 Task: open an excel sheet and write heading  Budget GuruAdd Categories in a column and its values below  'Housing, Transportation, Groceries, Utilities, Entertainment, Dining Out, Health, Miscellaneous, Savings & Total. 'Add Budgeted amount in next column and its values below  $1,500, $300, $400, $200, $150, $250, $100, $200, $500 & $4,600. Add Actual amountin next column and its values below   $1,400, $280, $420, $180, $170, $230, $120, $180, $520 & $4,500. Add Difference in next column and its values below  -$100, -$20, +$20, -$20, +$20, -$20, +$20, -$20, +$20 & -$100Save page BankStmts templatesbook
Action: Key pressed <Key.shift>Budget<Key.space><Key.shift><Key.shift><Key.shift><Key.shift>Guru<Key.down><Key.shift><Key.shift><Key.shift><Key.shift><Key.shift>Categories<Key.down><Key.shift_r><Key.shift_r><Key.shift_r><Key.shift_r><Key.shift_r>Housing<Key.down><Key.shift><Key.shift>Transportation<Key.down><Key.shift>Groceries<Key.down><Key.shift_r><Key.shift_r><Key.shift_r>Utilities<Key.down><Key.shift>Entertainment<Key.down><Key.shift_r><Key.shift_r><Key.shift_r><Key.shift_r><Key.shift_r><Key.shift_r><Key.shift_r><Key.shift_r><Key.shift_r><Key.shift_r><Key.shift_r><Key.shift_r><Key.shift_r><Key.shift_r><Key.shift_r><Key.shift_r><Key.shift_r><Key.shift_r><Key.shift_r><Key.shift_r><Key.shift_r><Key.shift_r><Key.shift_r><Key.shift_r><Key.shift_r><Key.shift_r><Key.shift_r><Key.shift_r><Key.shift_r><Key.shift_r><Key.shift_r><Key.shift_r><Key.shift_r><Key.shift_r><Key.shift_r>Dining<Key.space><Key.shift_r>Out<Key.down><Key.shift_r><Key.shift_r>Health<Key.down><Key.shift_r>Miscellaneous<Key.down><Key.shift>Savings<Key.down><Key.shift>Total
Screenshot: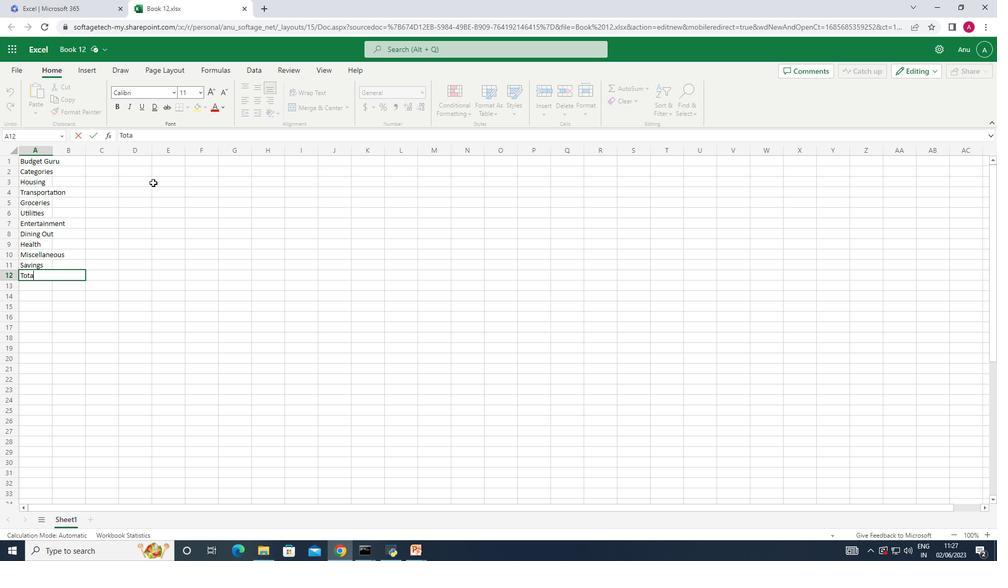 
Action: Mouse moved to (58, 174)
Screenshot: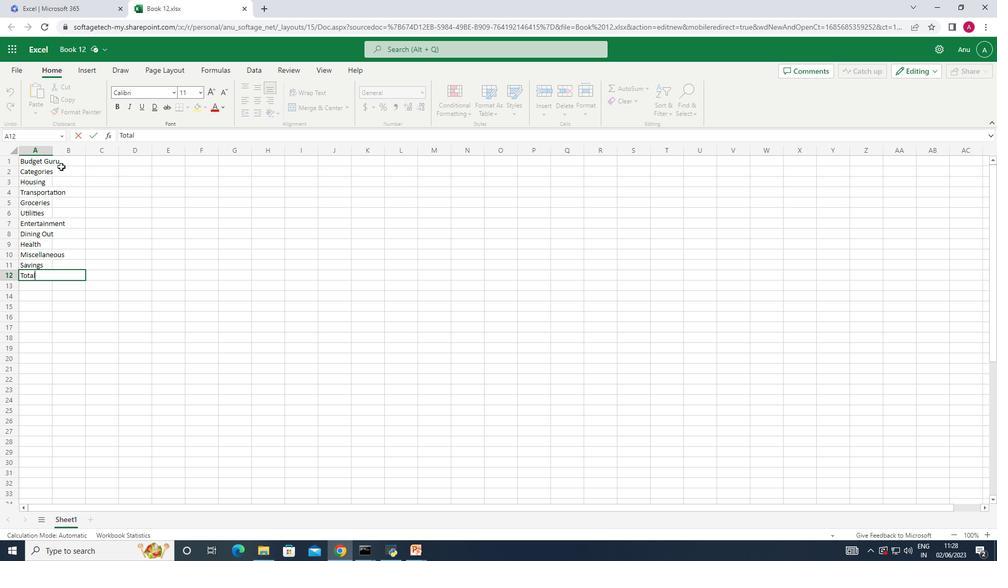 
Action: Mouse pressed left at (58, 174)
Screenshot: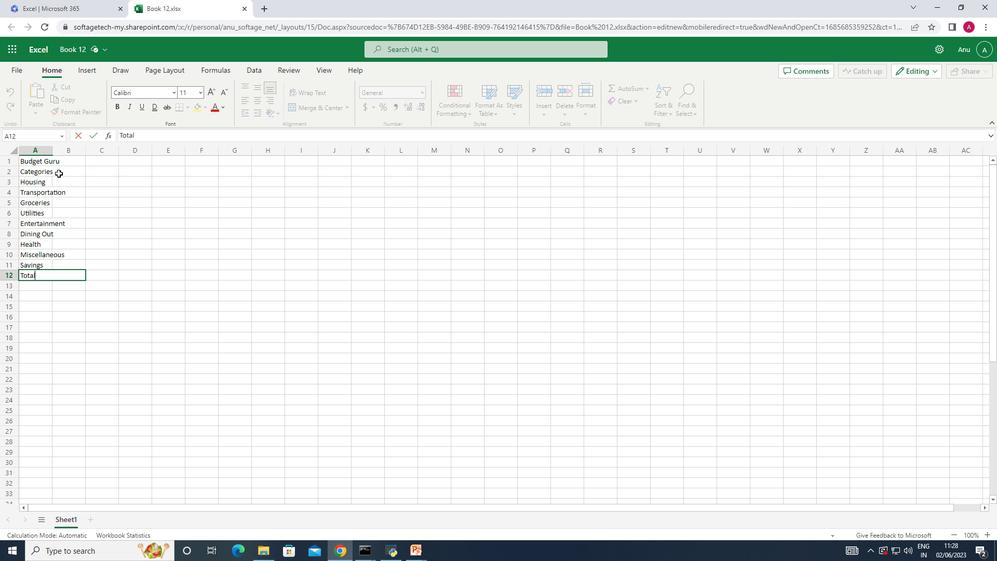 
Action: Mouse moved to (51, 150)
Screenshot: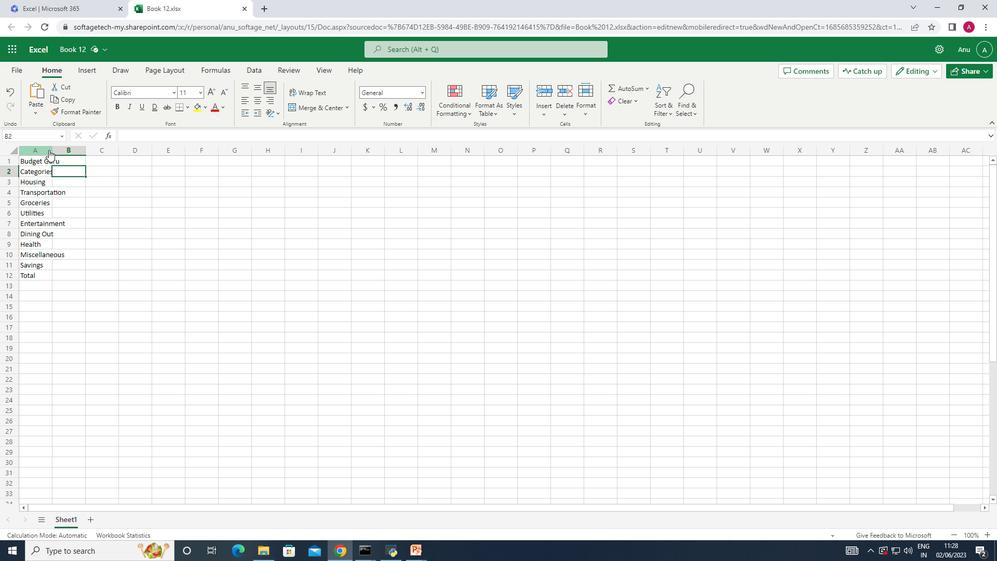 
Action: Mouse pressed left at (51, 150)
Screenshot: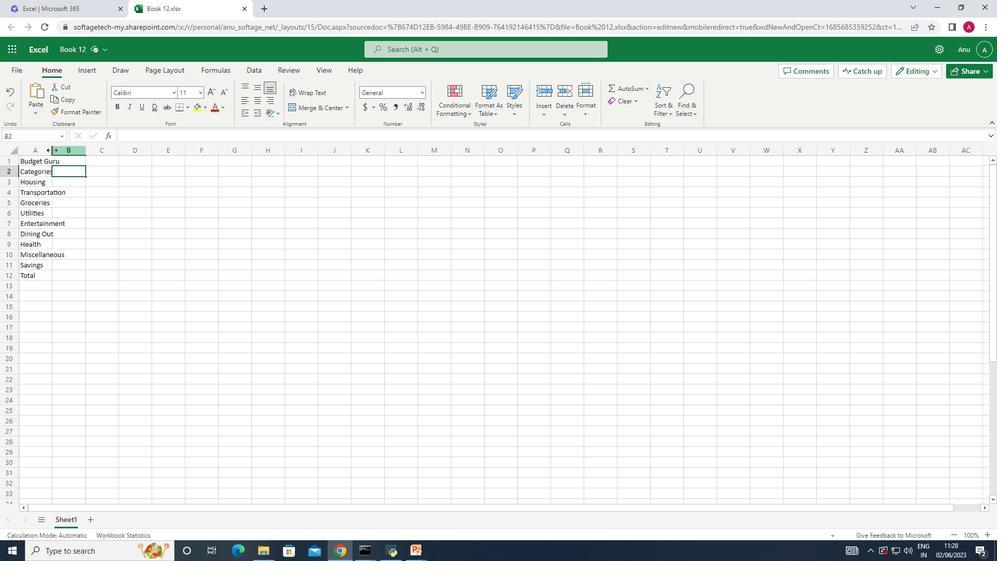 
Action: Mouse moved to (52, 149)
Screenshot: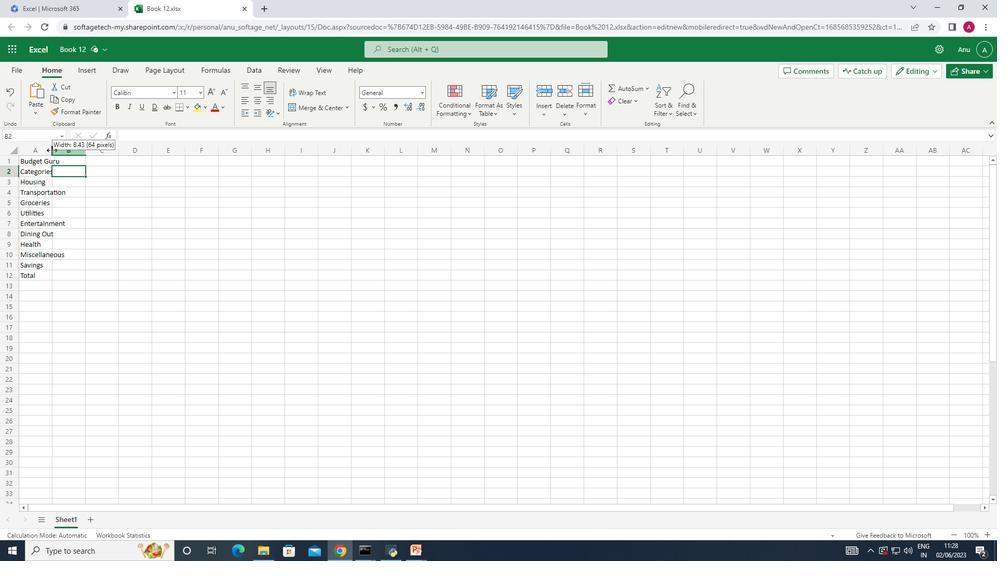 
Action: Mouse pressed left at (52, 149)
Screenshot: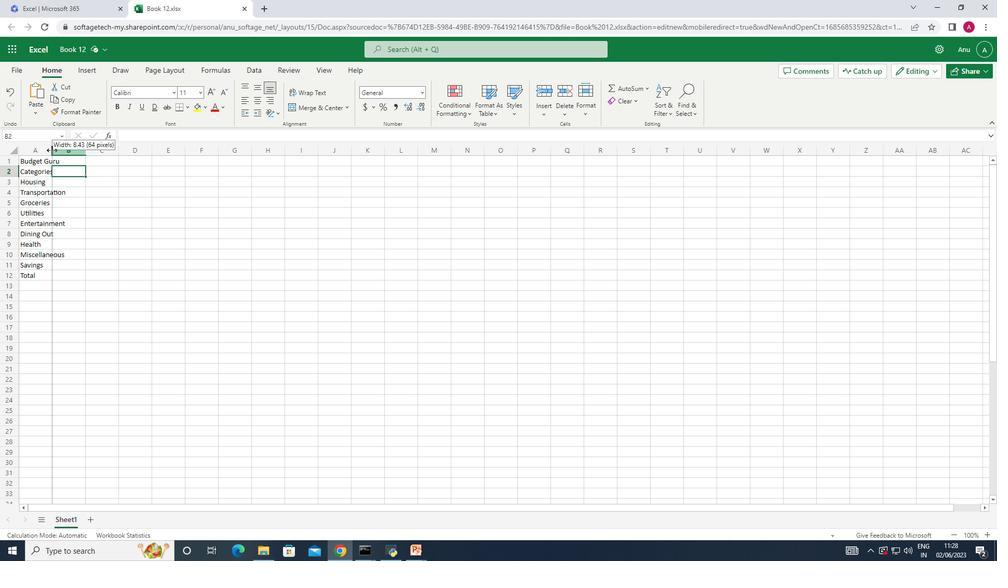 
Action: Mouse moved to (81, 173)
Screenshot: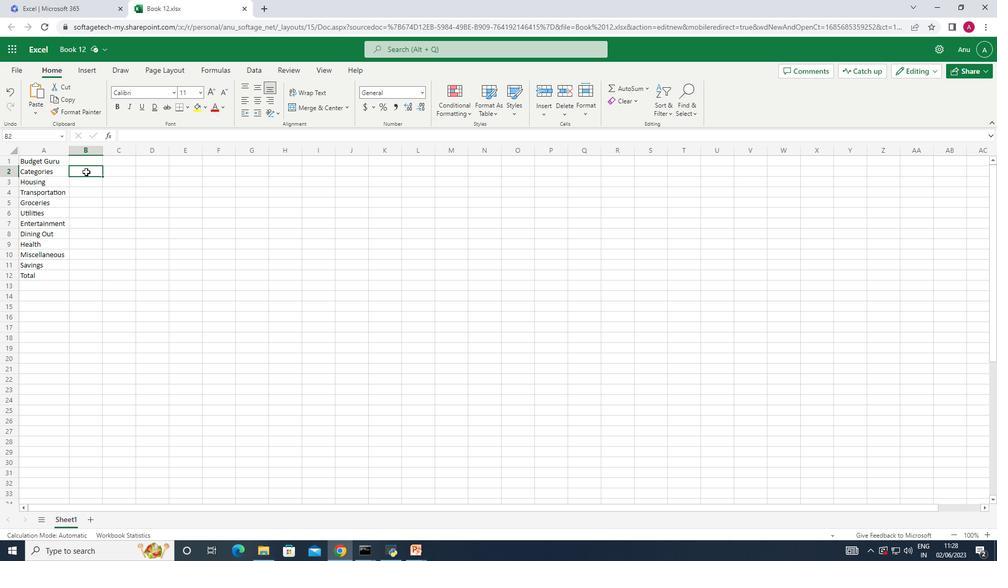 
Action: Key pressed <Key.shift>Budgeted<Key.space><Key.shift>Amount<Key.down><Key.down><Key.up>1500<Key.down>300<Key.down>400<Key.down>200<Key.down>150<Key.down>250<Key.down>100<Key.down>200<Key.down>500<Key.down>4600
Screenshot: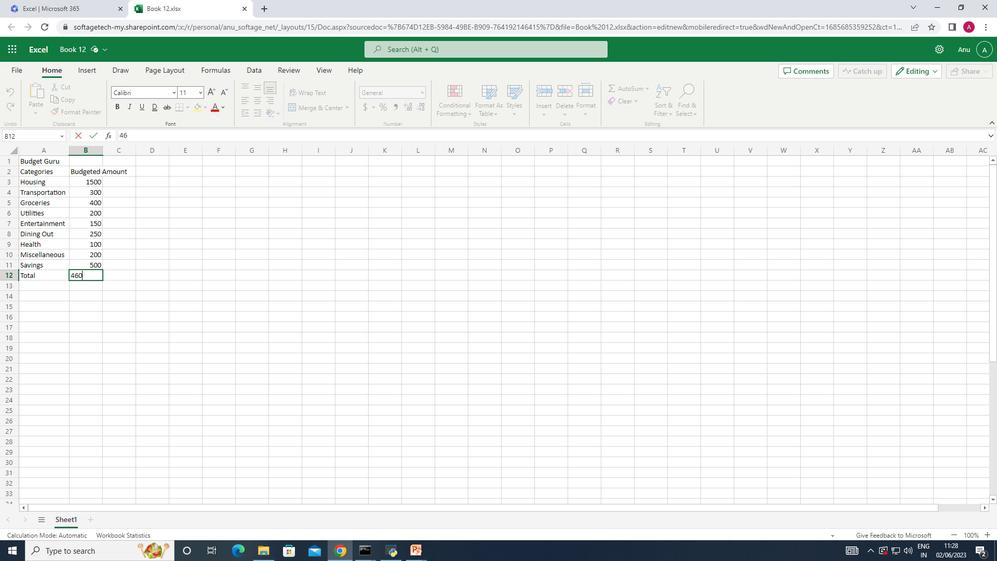 
Action: Mouse moved to (91, 182)
Screenshot: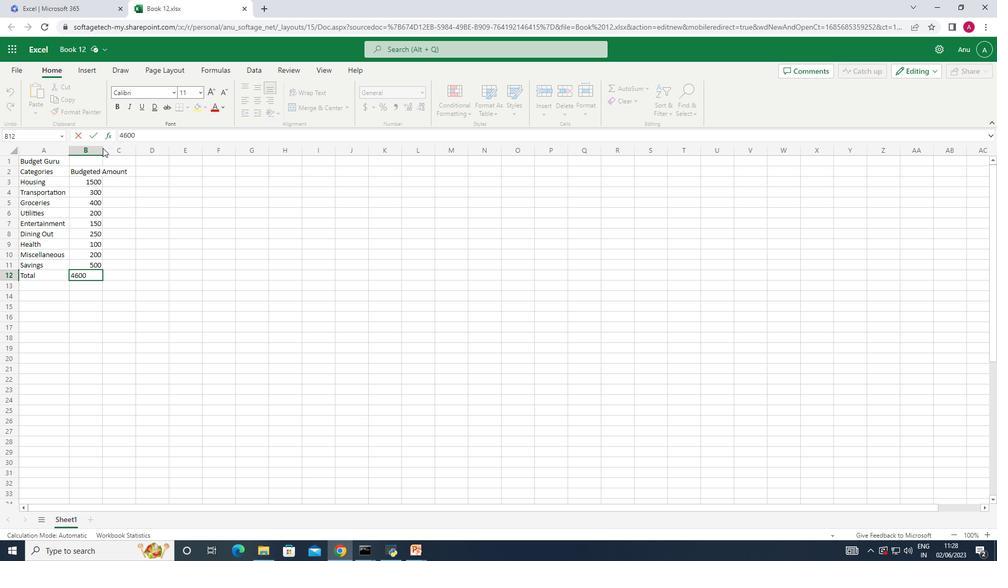 
Action: Mouse pressed left at (91, 182)
Screenshot: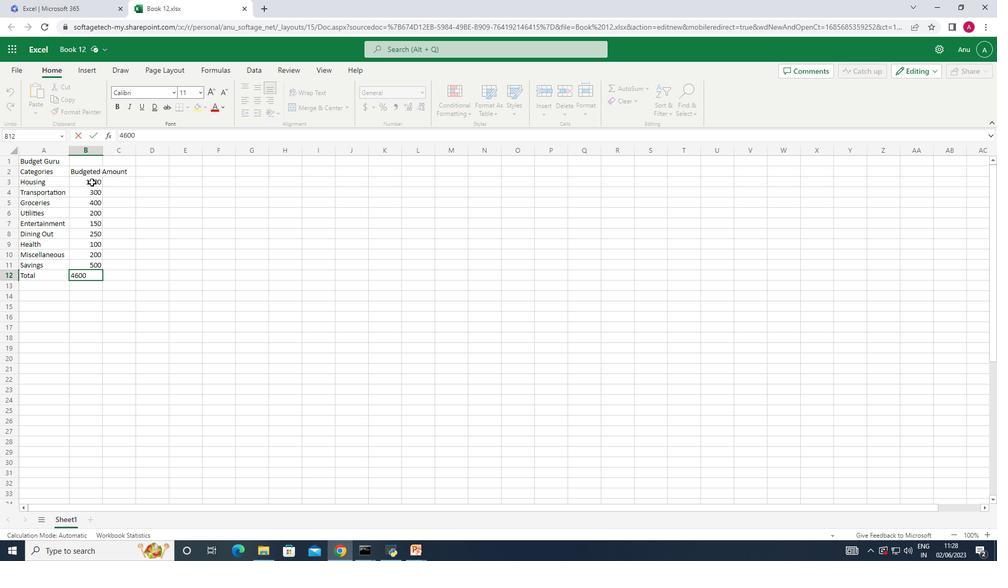 
Action: Mouse moved to (367, 102)
Screenshot: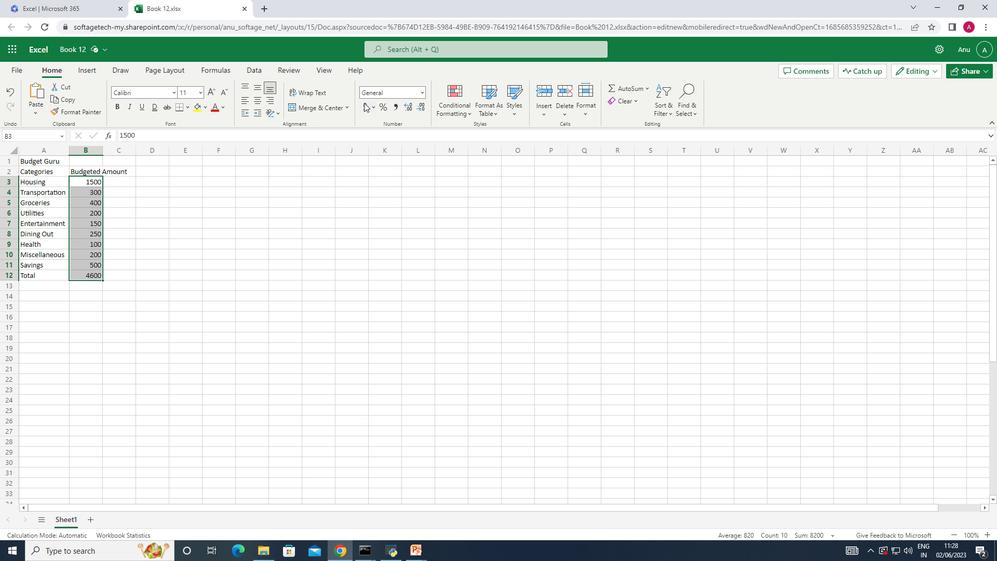 
Action: Mouse pressed left at (367, 102)
Screenshot: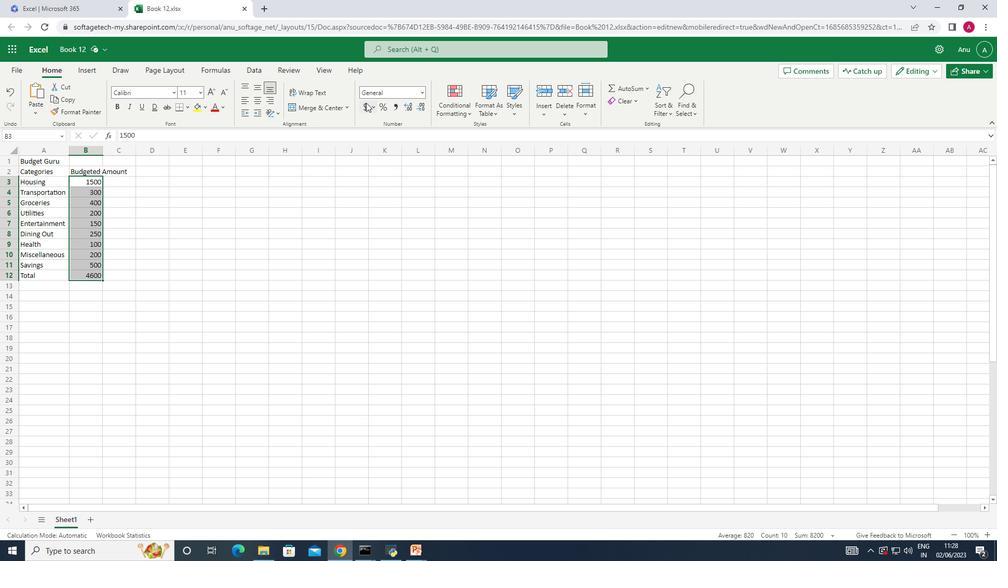 
Action: Mouse moved to (373, 120)
Screenshot: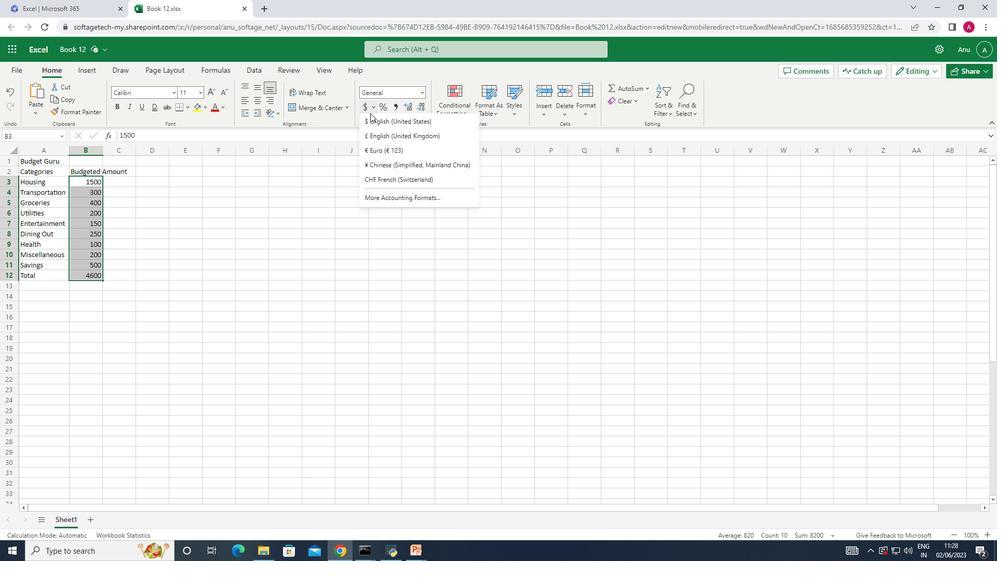 
Action: Mouse pressed left at (373, 120)
Screenshot: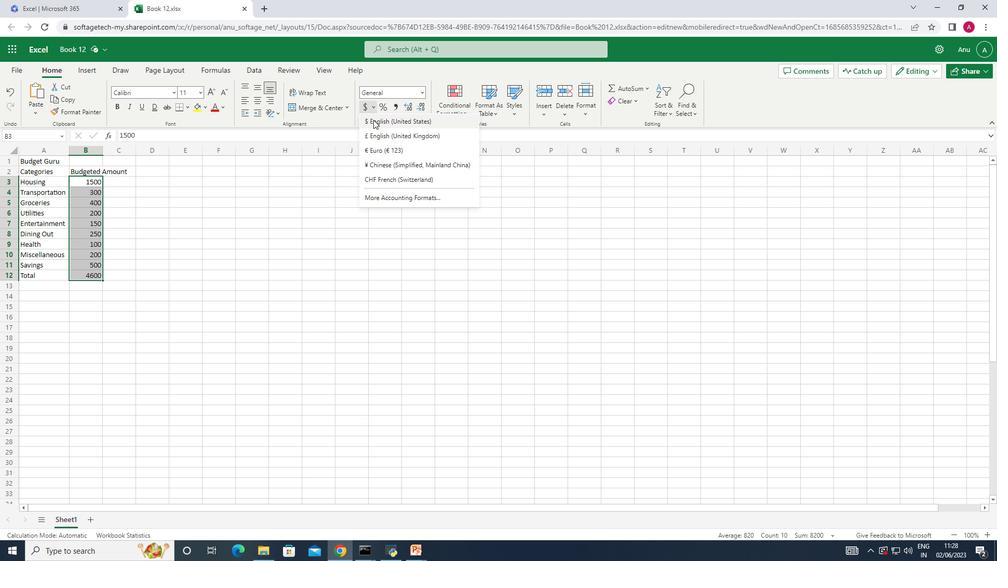 
Action: Mouse moved to (108, 150)
Screenshot: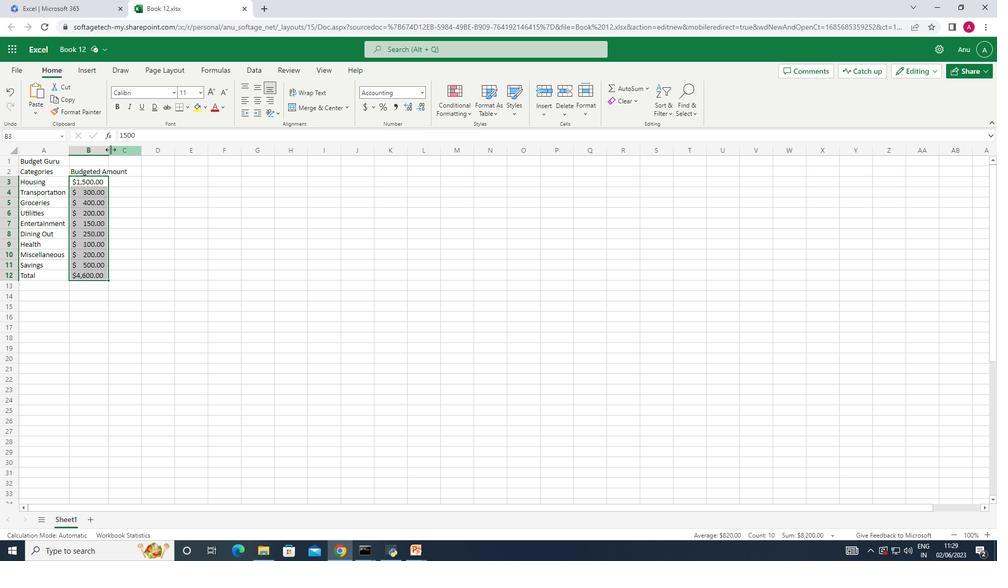 
Action: Mouse pressed left at (108, 150)
Screenshot: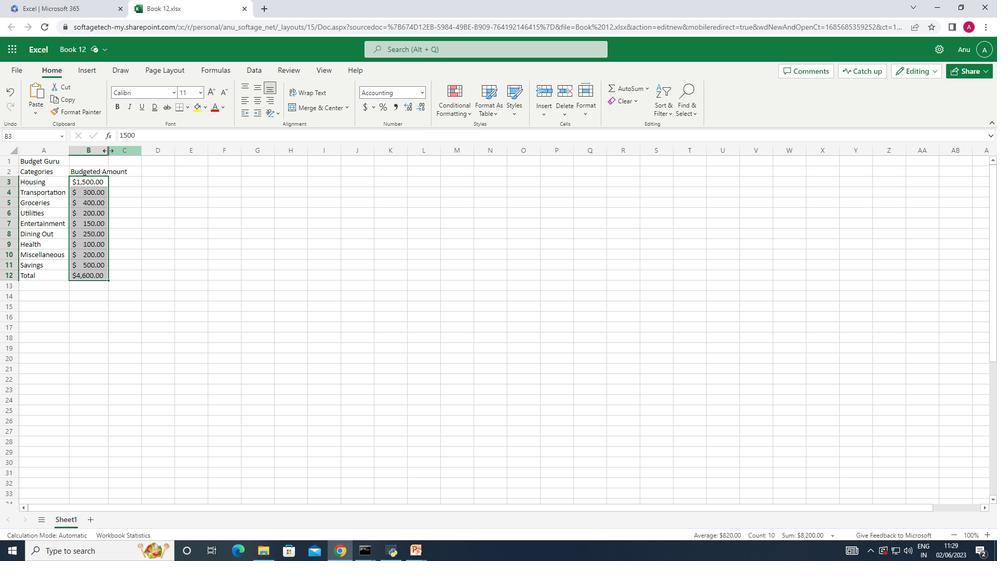 
Action: Mouse pressed left at (108, 150)
Screenshot: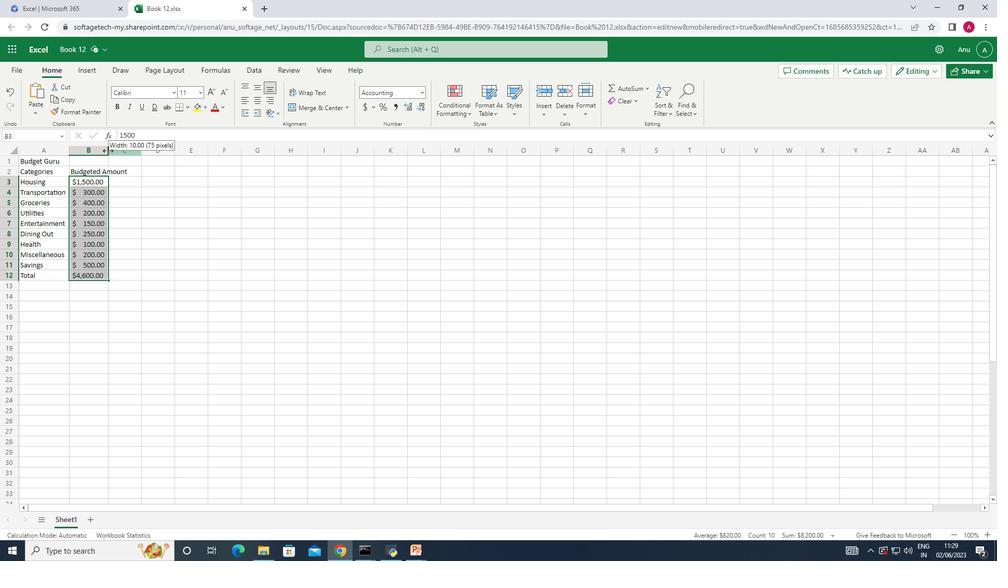 
Action: Mouse moved to (136, 171)
Screenshot: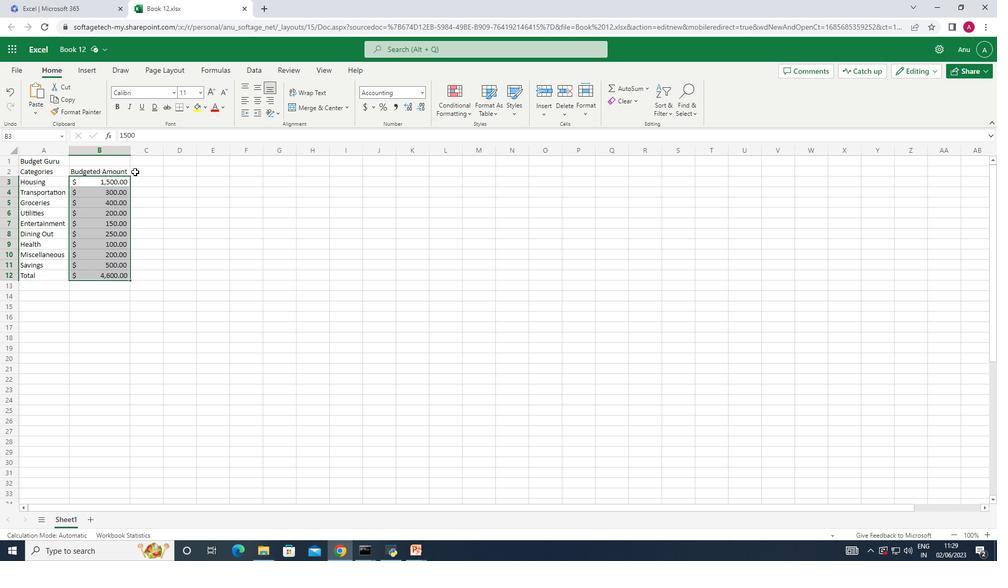 
Action: Mouse pressed left at (136, 171)
Screenshot: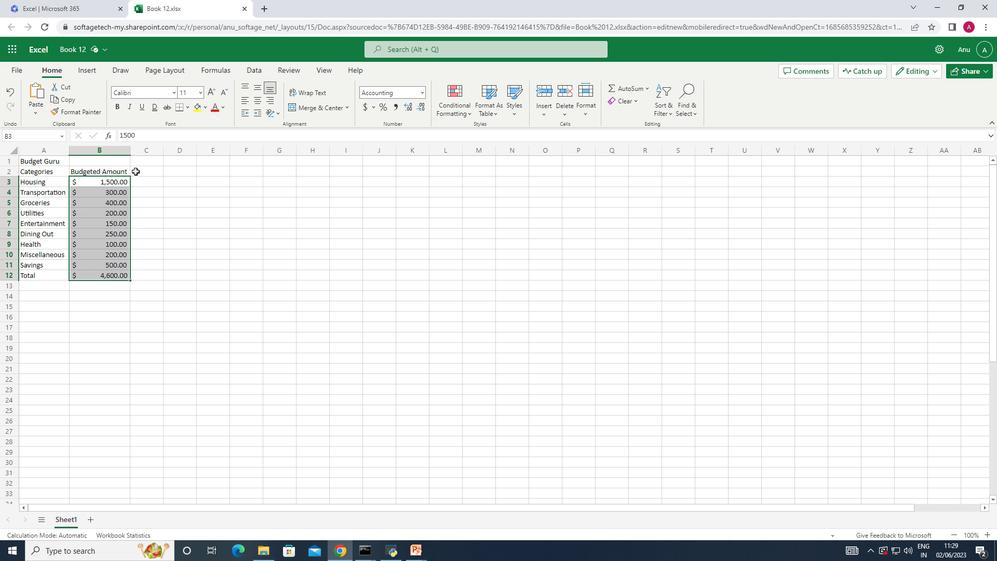 
Action: Mouse moved to (114, 183)
Screenshot: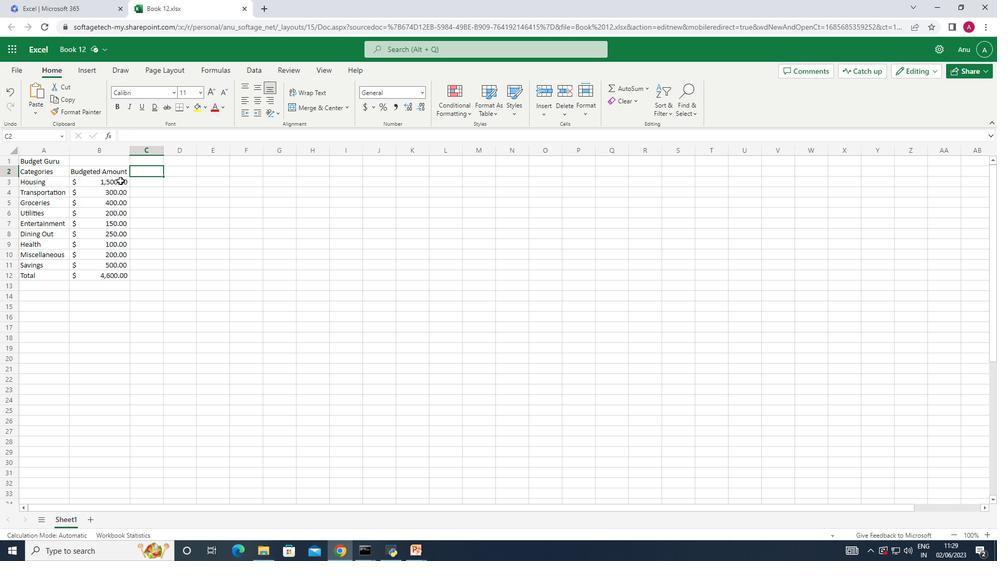 
Action: Key pressed <Key.shift>Actual<Key.space><Key.shift><Key.shift><Key.shift><Key.shift><Key.shift>Amount<Key.down>1400<Key.down>280<Key.down>420<Key.down>180<Key.down>170<Key.down>230<Key.down>120<Key.down>180<Key.down>520<Key.down>4500
Screenshot: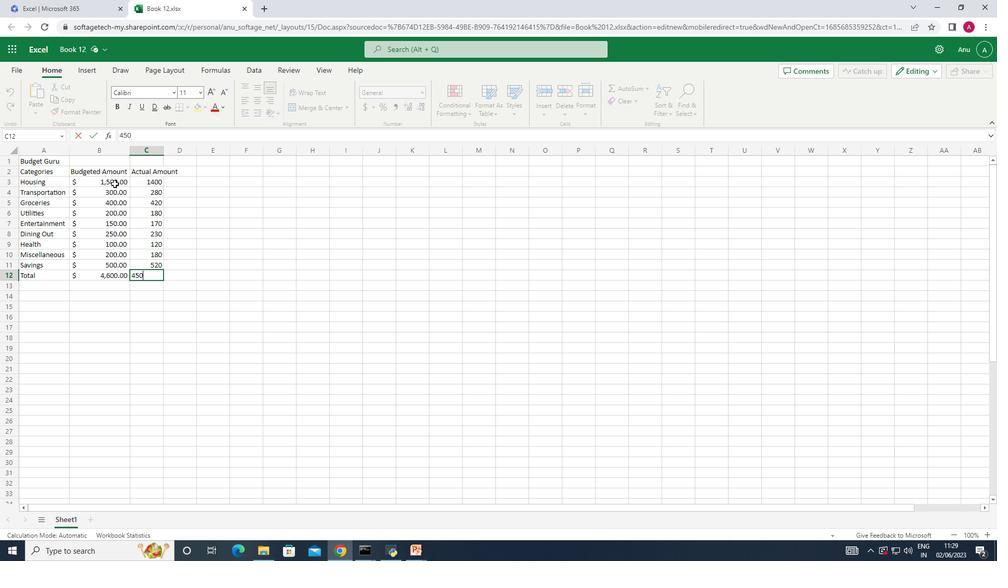 
Action: Mouse moved to (154, 182)
Screenshot: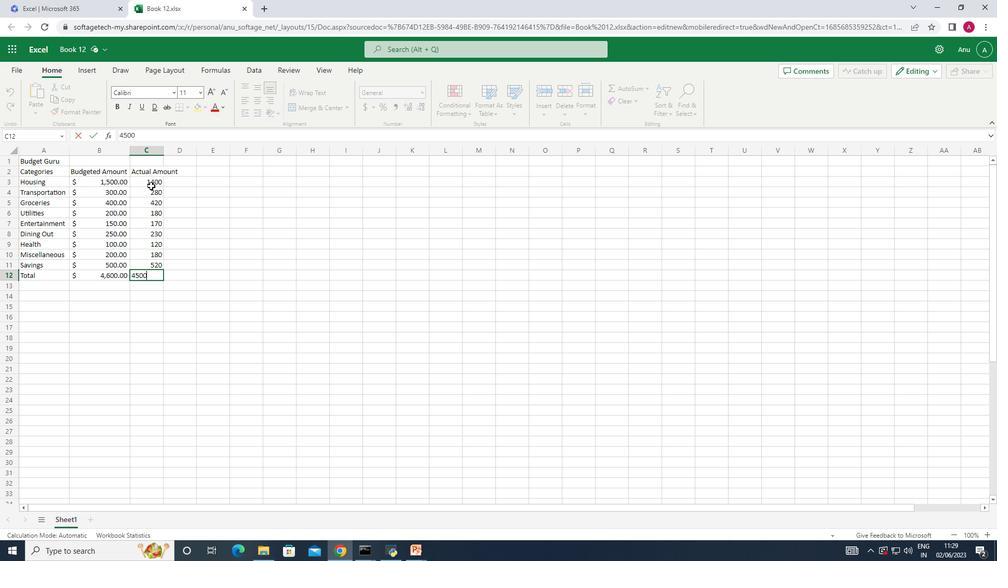 
Action: Mouse pressed left at (154, 182)
Screenshot: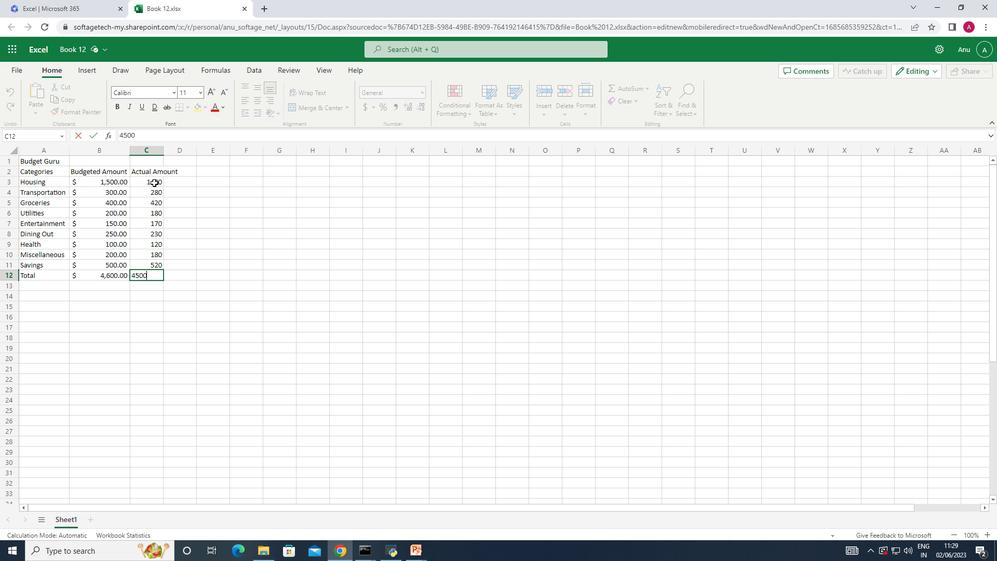 
Action: Mouse moved to (369, 107)
Screenshot: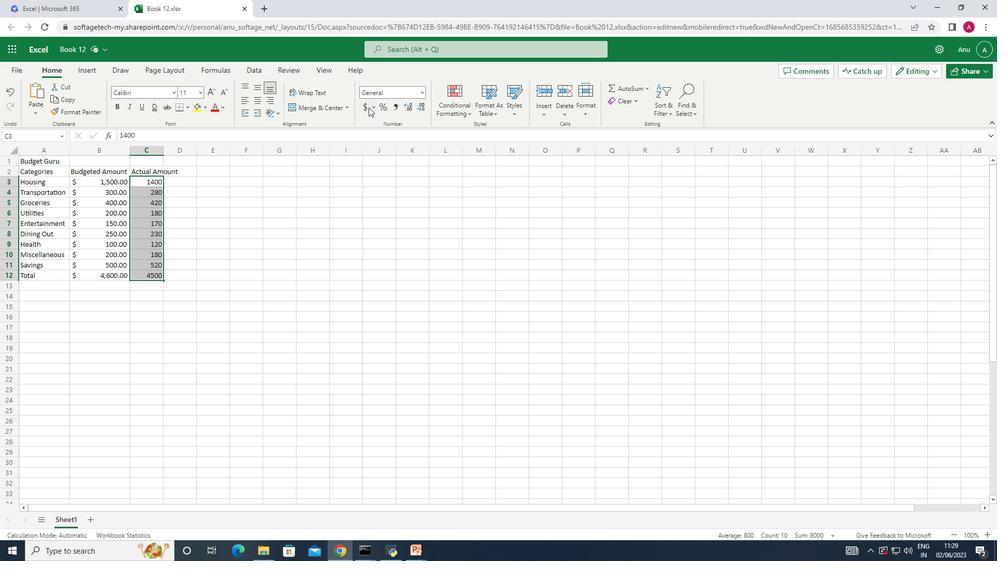 
Action: Mouse pressed left at (369, 107)
Screenshot: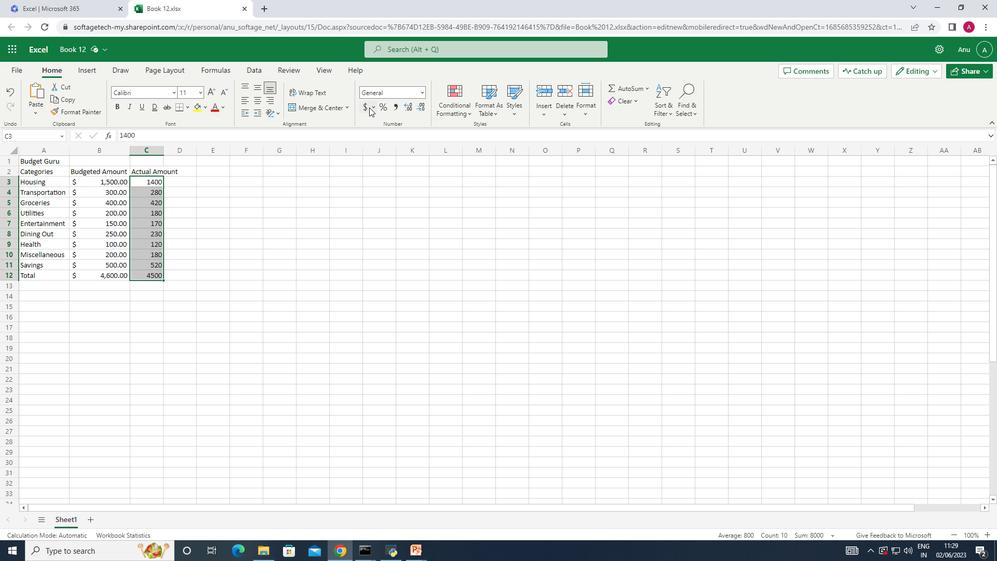 
Action: Mouse moved to (375, 116)
Screenshot: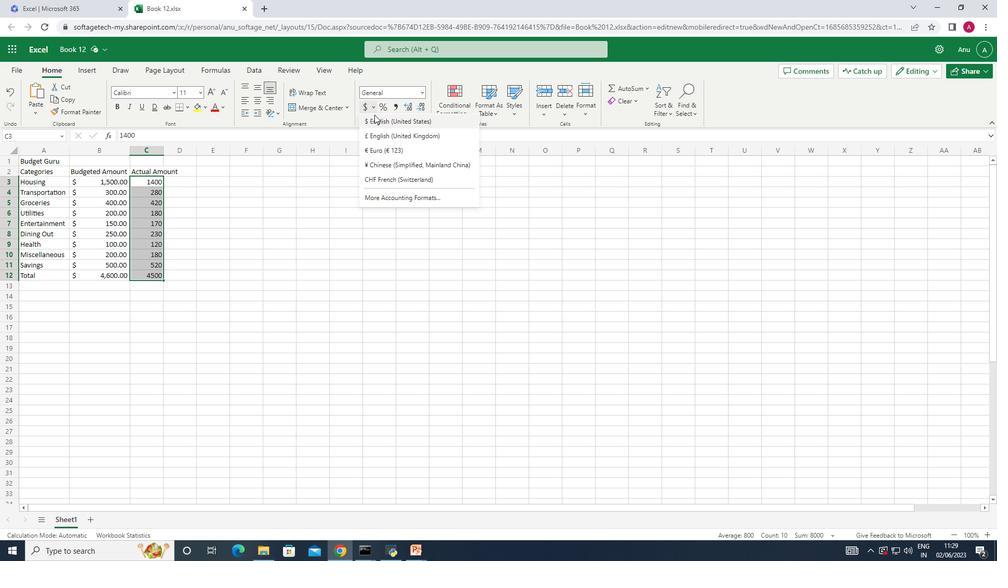 
Action: Mouse pressed left at (375, 116)
Screenshot: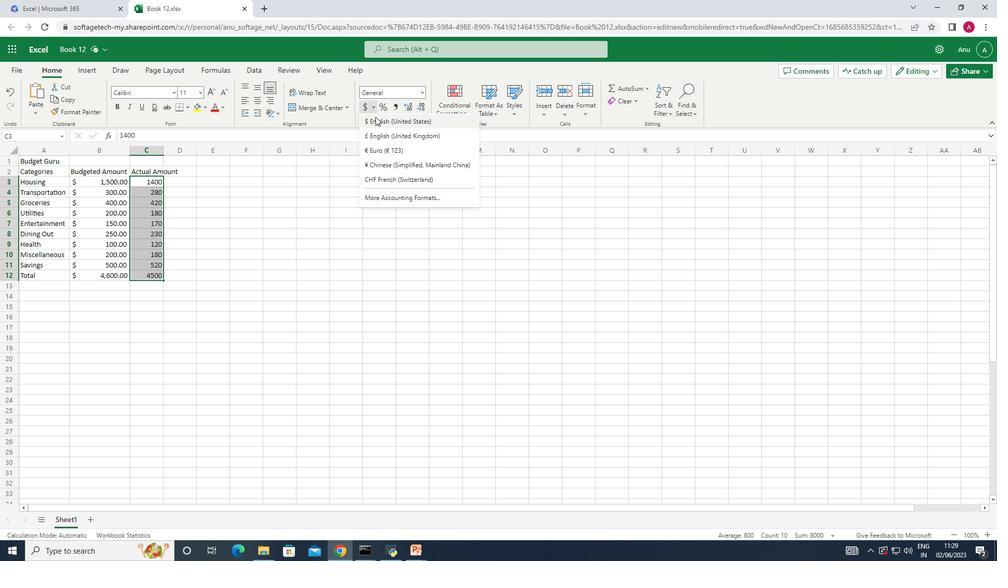 
Action: Mouse moved to (173, 149)
Screenshot: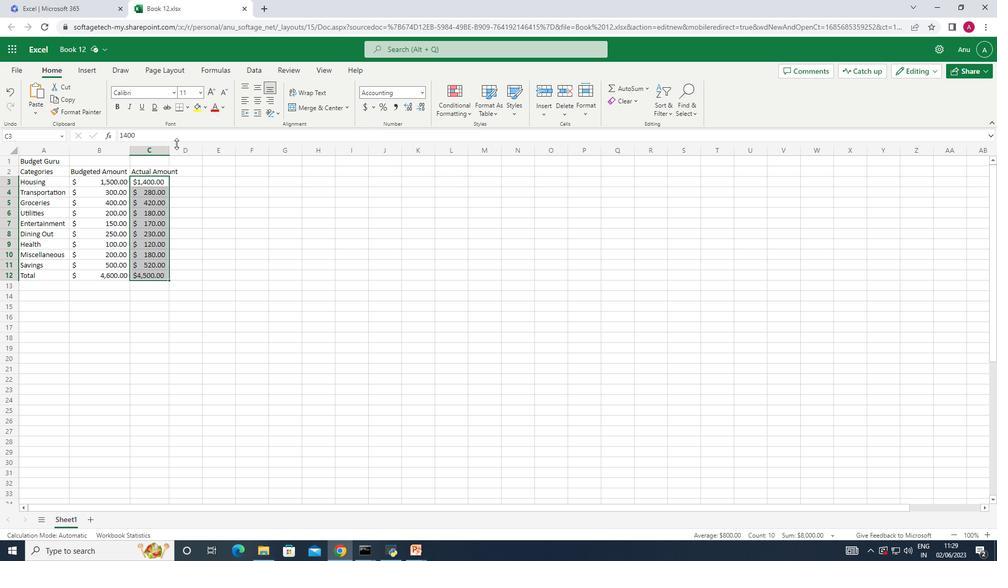
Action: Mouse pressed left at (173, 149)
Screenshot: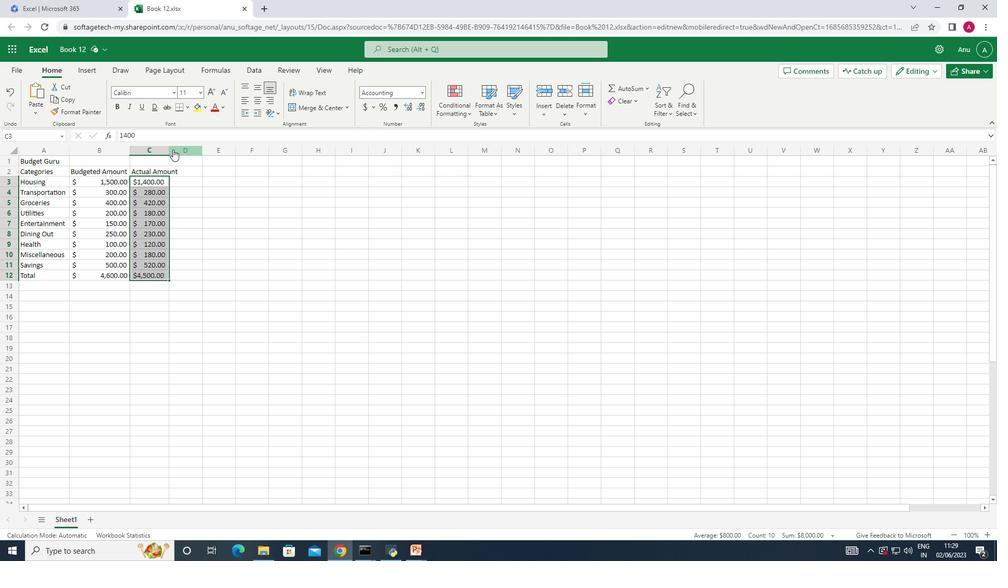 
Action: Mouse moved to (167, 152)
Screenshot: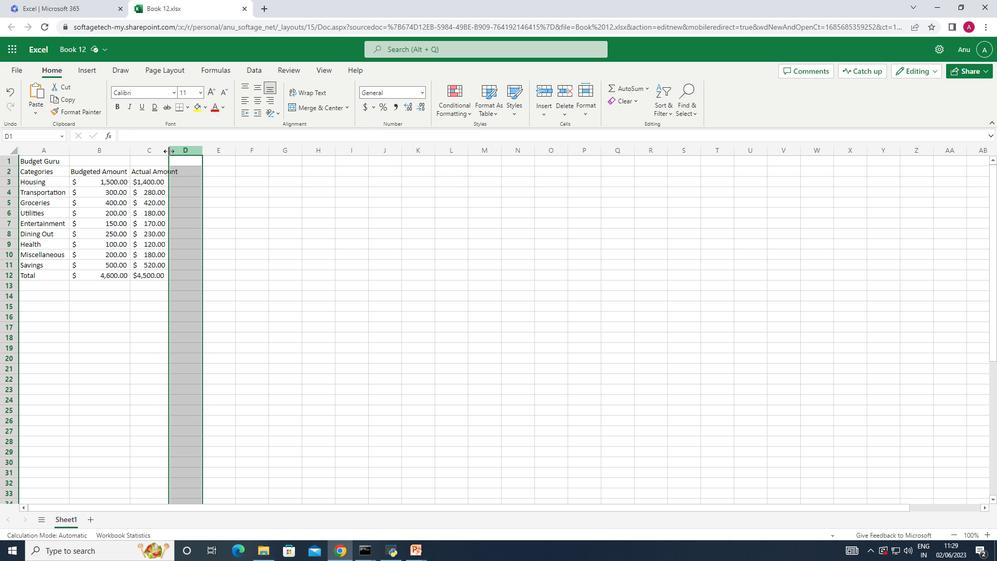 
Action: Mouse pressed left at (167, 152)
Screenshot: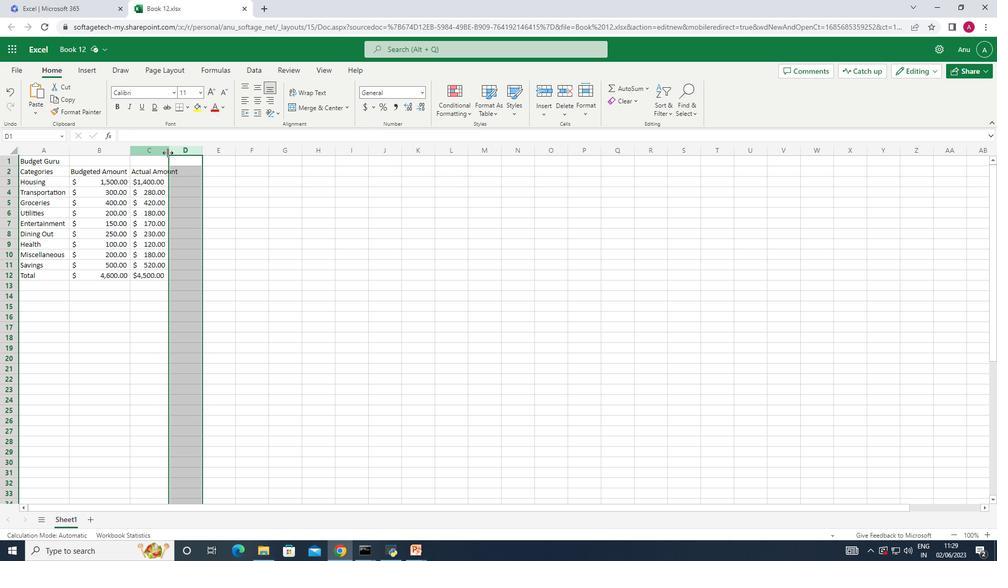 
Action: Mouse pressed left at (167, 152)
Screenshot: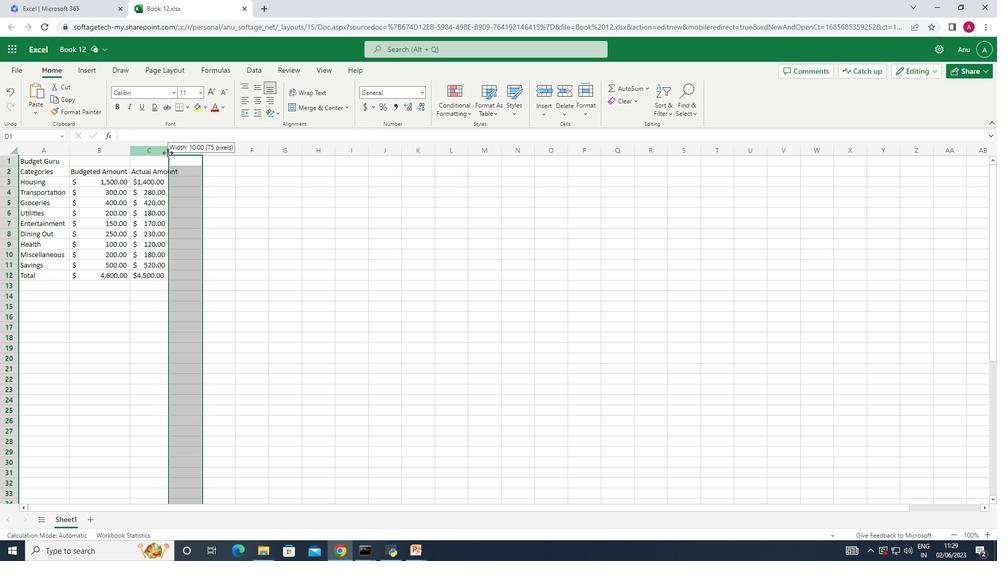 
Action: Mouse moved to (195, 168)
Screenshot: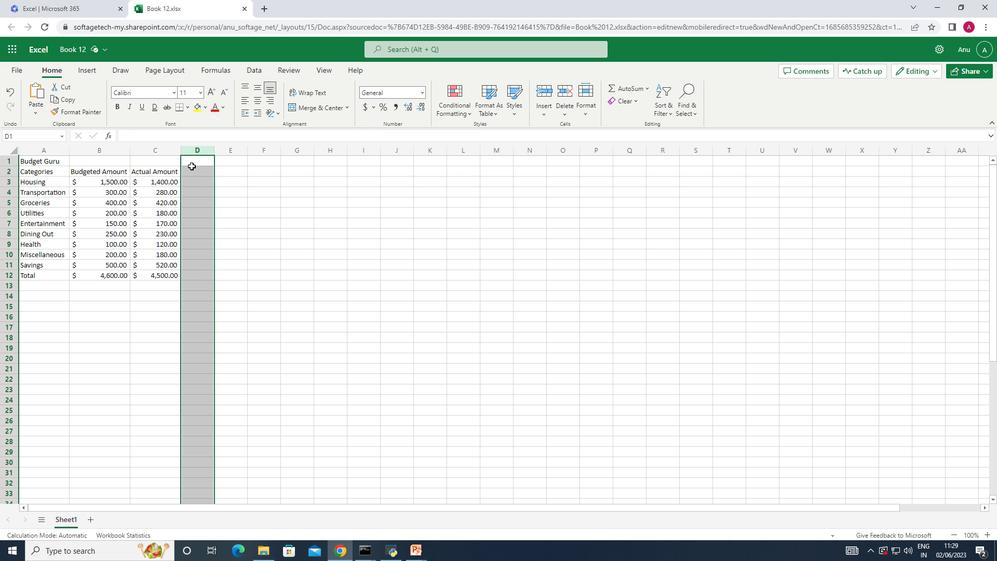 
Action: Mouse pressed left at (195, 168)
Screenshot: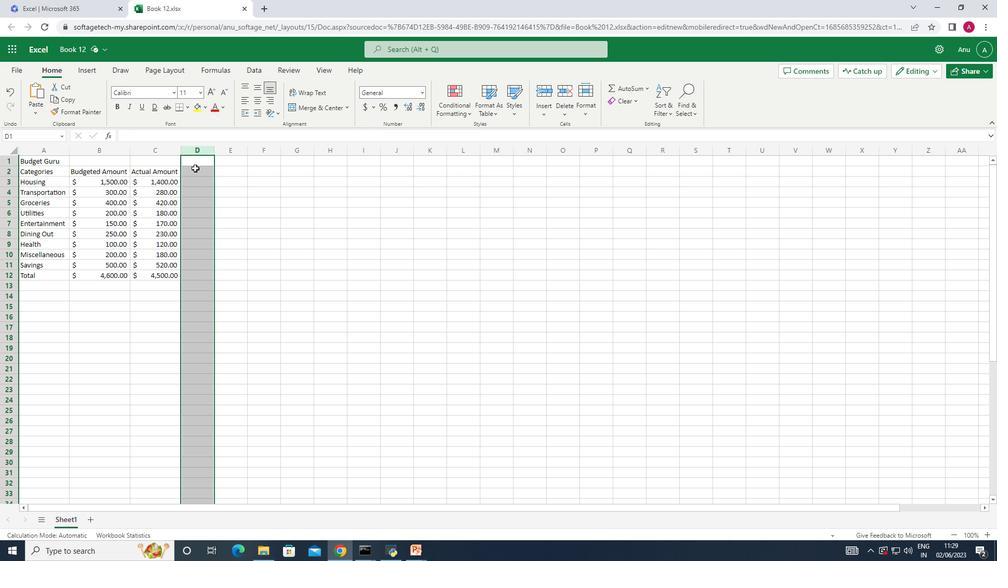 
Action: Mouse moved to (152, 193)
Screenshot: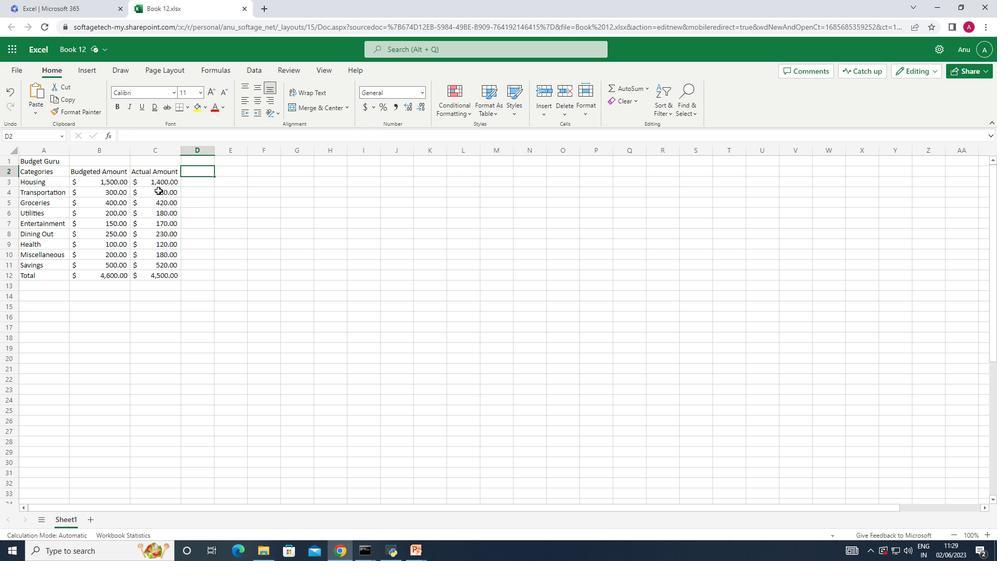 
Action: Key pressed <Key.shift><Key.shift><Key.shift><Key.shift><Key.shift><Key.shift><Key.shift><Key.shift><Key.shift><Key.shift><Key.shift><Key.shift><Key.shift>Difference<Key.down>=
Screenshot: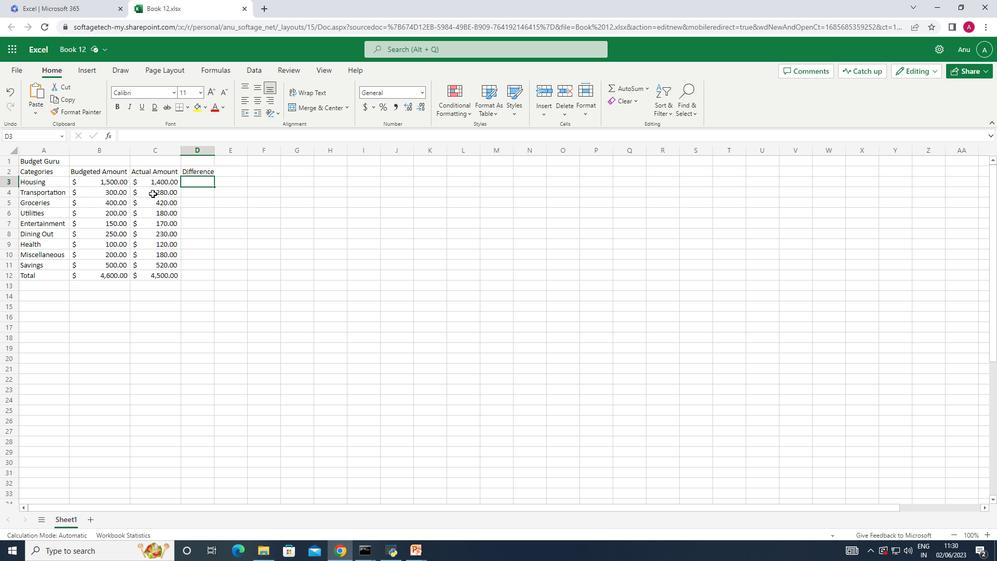
Action: Mouse moved to (111, 182)
Screenshot: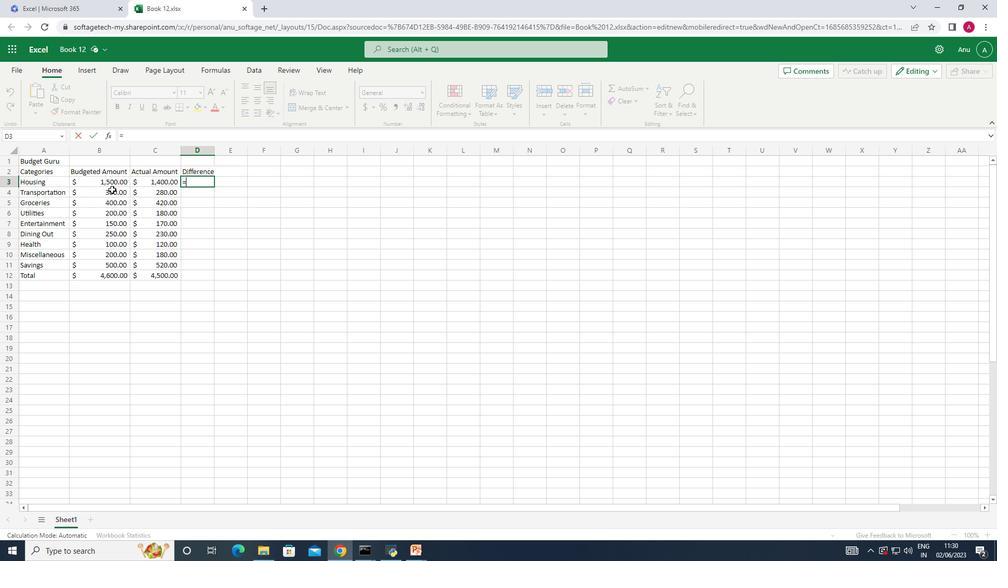 
Action: Mouse pressed left at (111, 182)
Screenshot: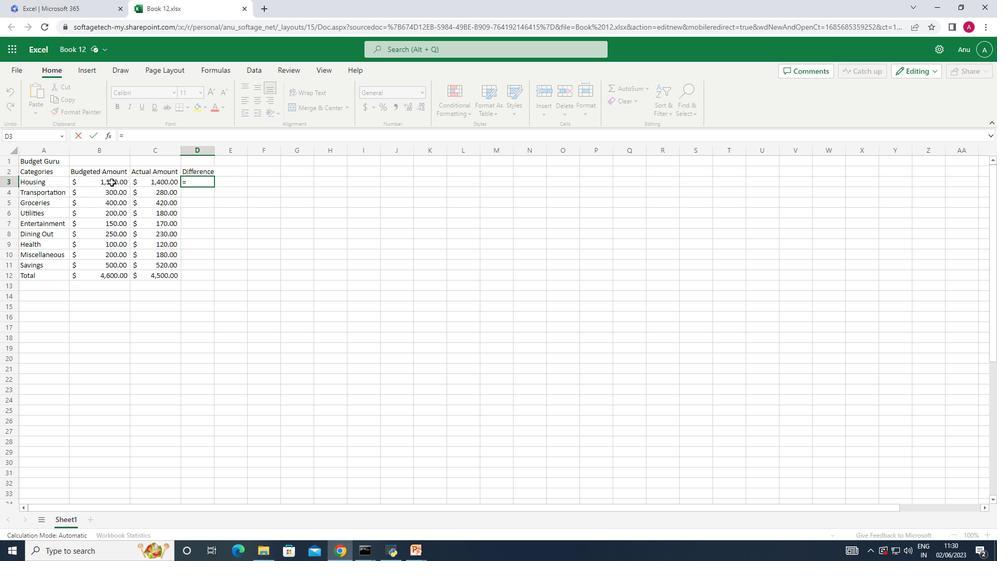 
Action: Key pressed -
Screenshot: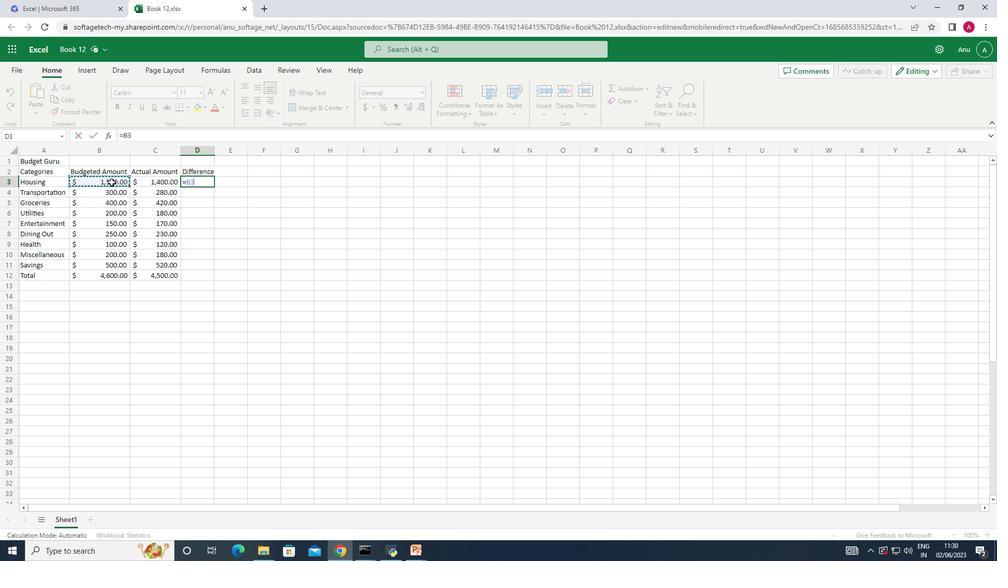 
Action: Mouse moved to (156, 182)
Screenshot: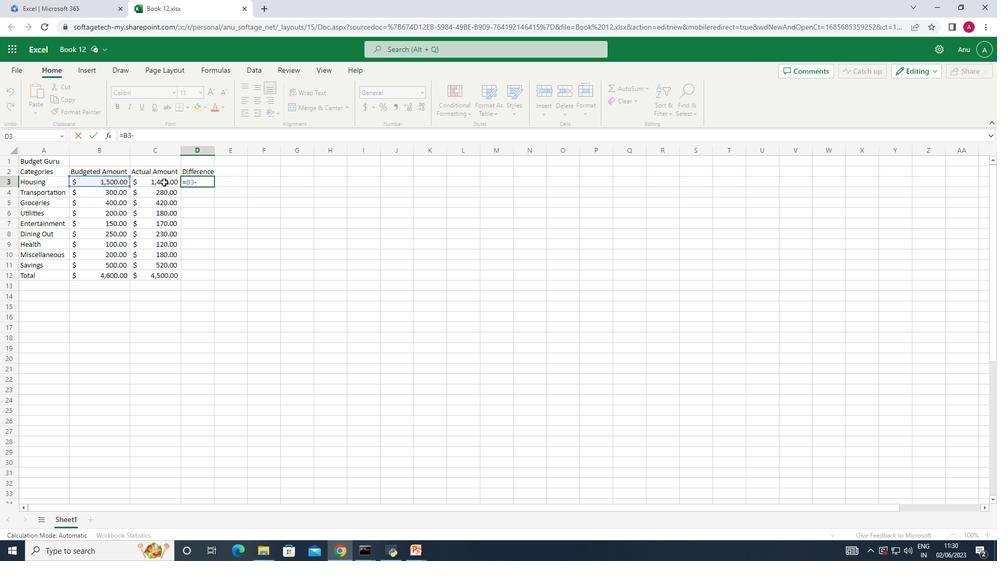 
Action: Mouse pressed left at (156, 182)
Screenshot: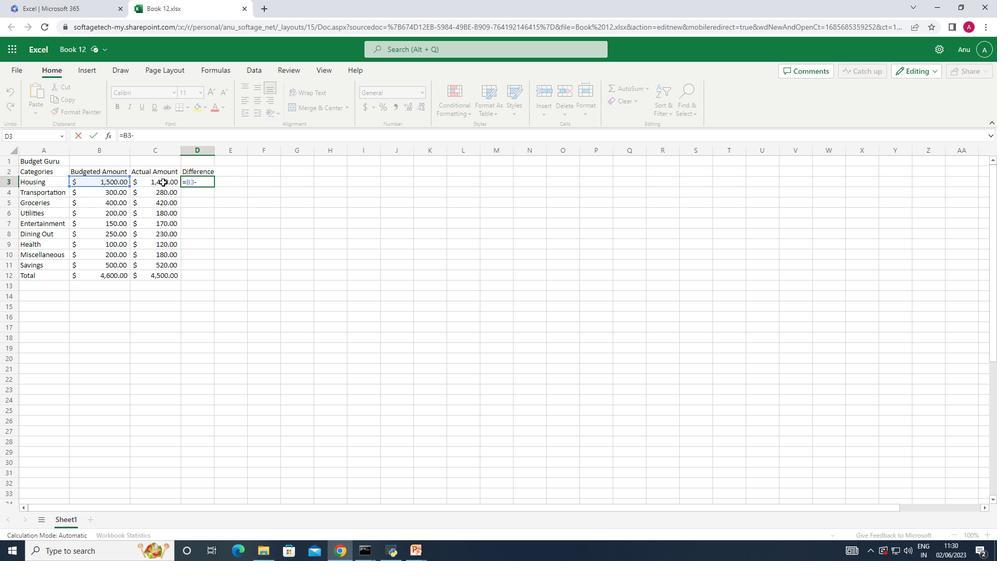 
Action: Mouse moved to (150, 186)
Screenshot: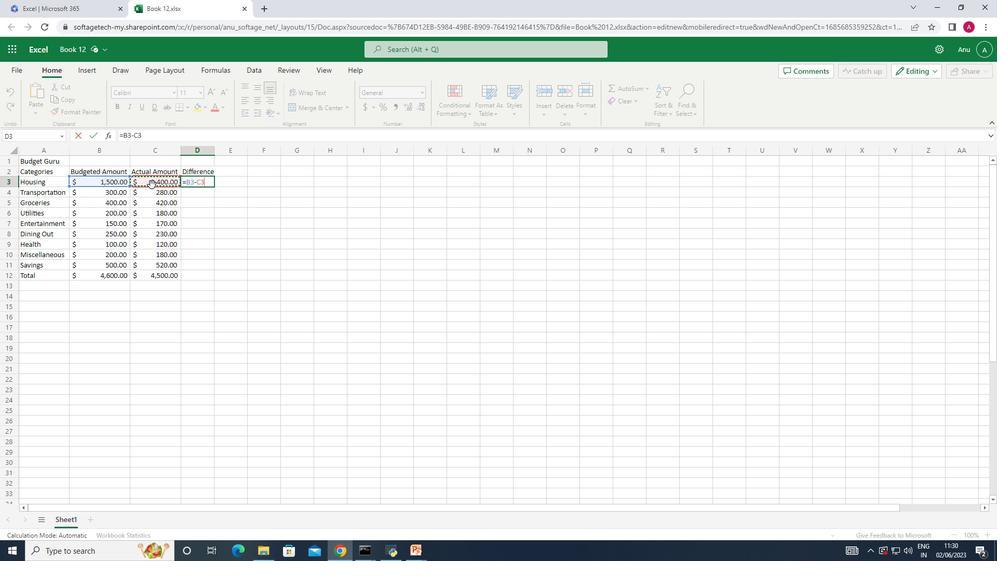 
Action: Key pressed <Key.enter>
Screenshot: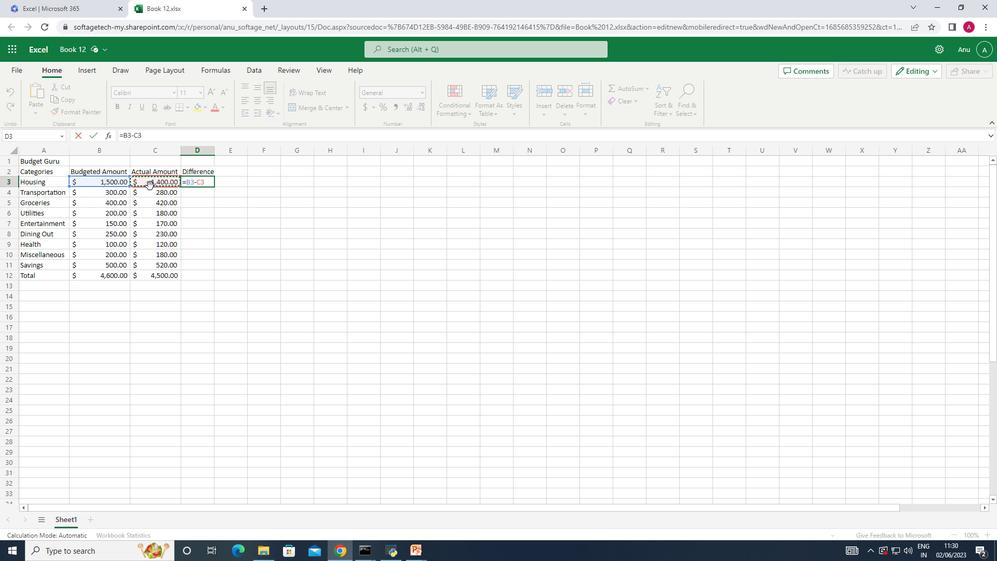 
Action: Mouse moved to (203, 184)
Screenshot: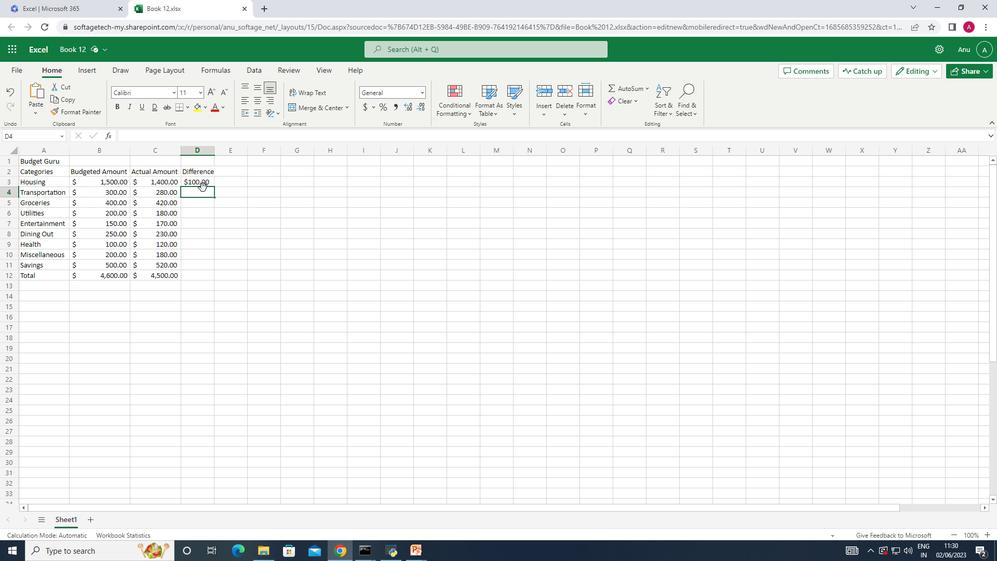
Action: Mouse pressed left at (203, 184)
Screenshot: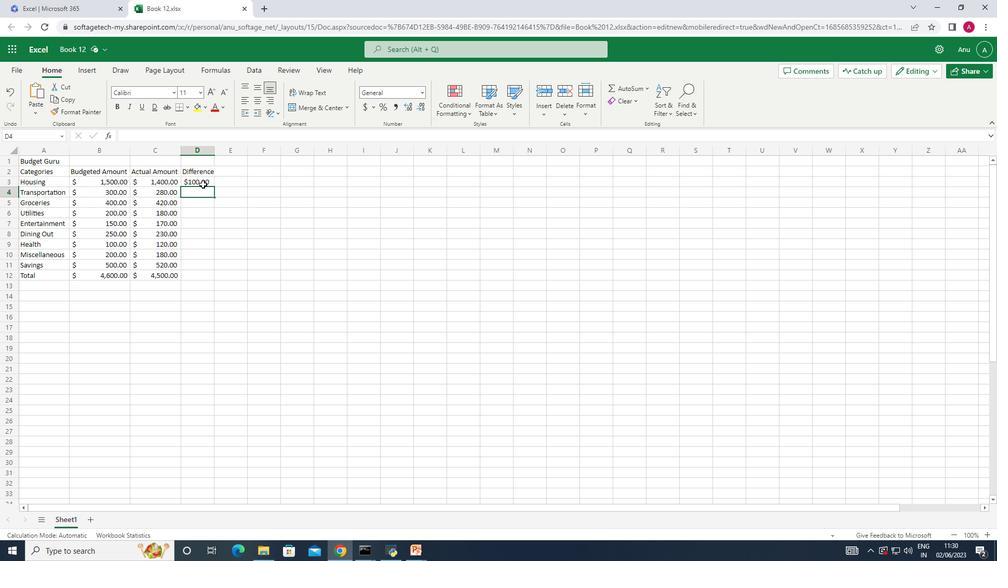 
Action: Mouse moved to (214, 186)
Screenshot: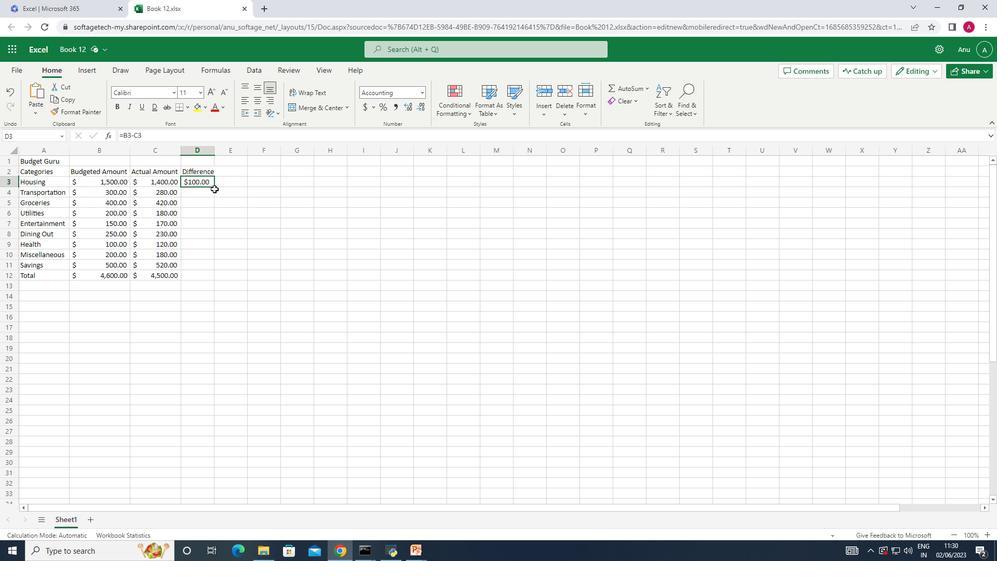 
Action: Mouse pressed left at (214, 186)
Screenshot: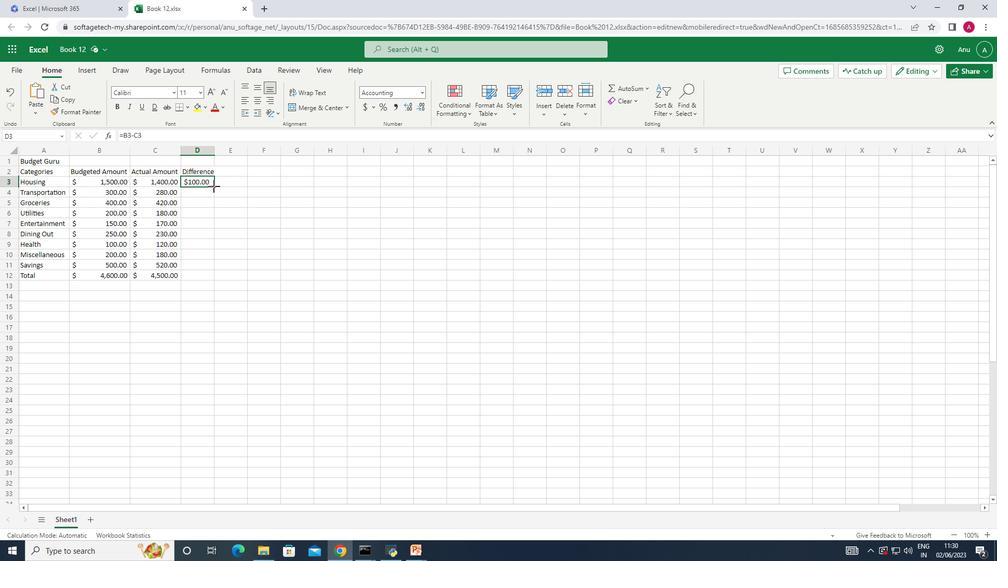 
Action: Mouse moved to (187, 366)
Screenshot: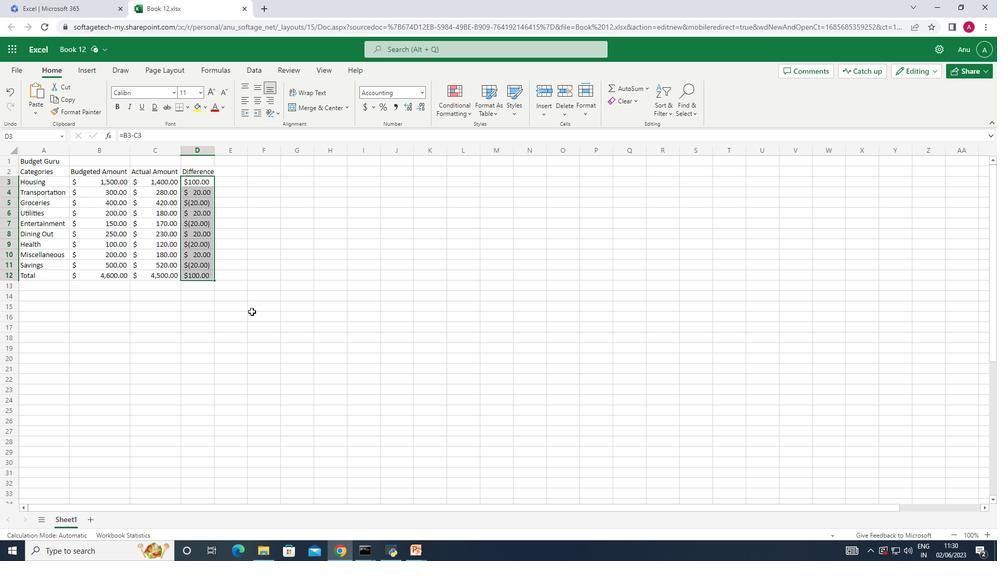
Action: Mouse pressed left at (187, 366)
Screenshot: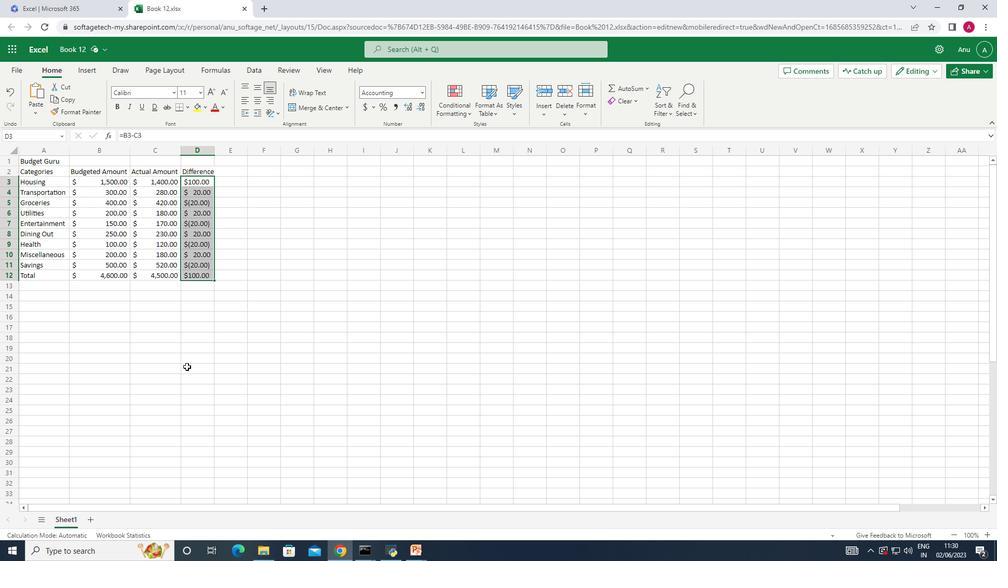 
Action: Mouse moved to (17, 66)
Screenshot: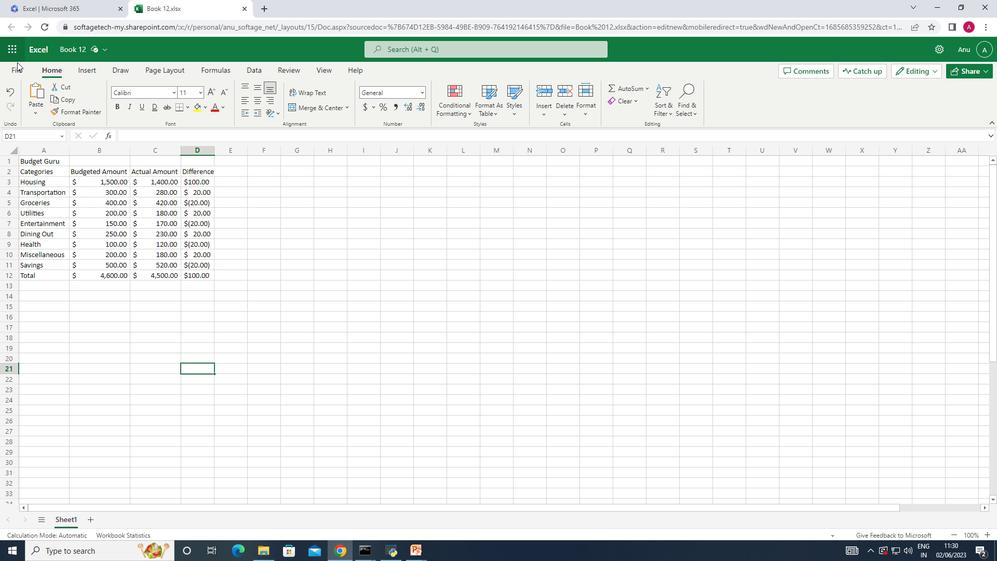 
Action: Mouse pressed left at (17, 66)
Screenshot: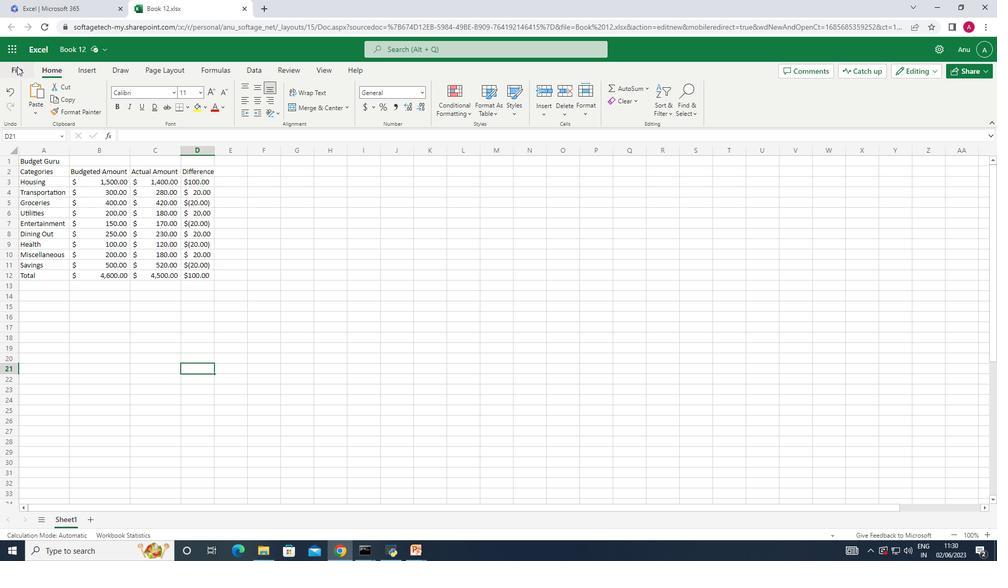 
Action: Mouse moved to (48, 164)
Screenshot: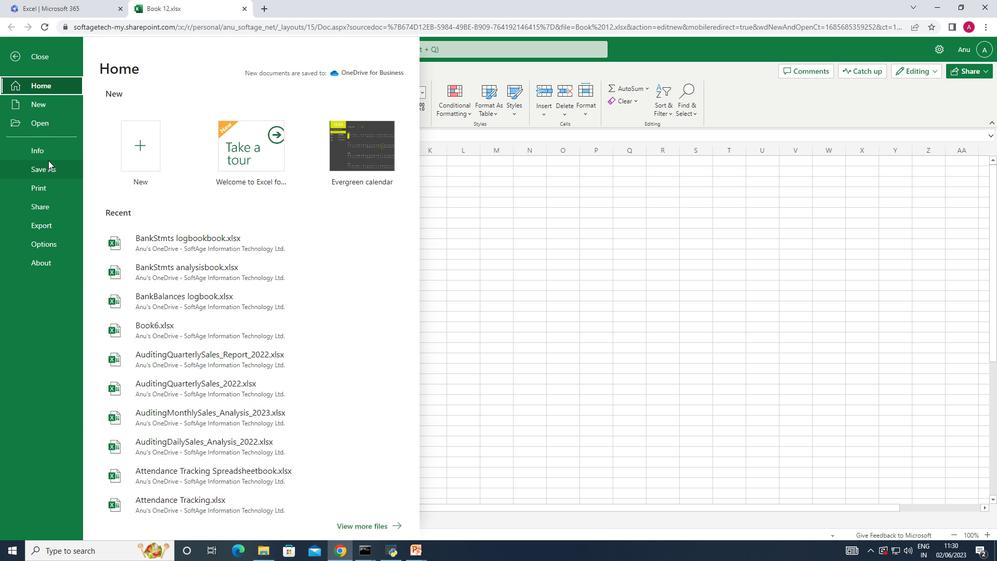 
Action: Mouse pressed left at (48, 164)
Screenshot: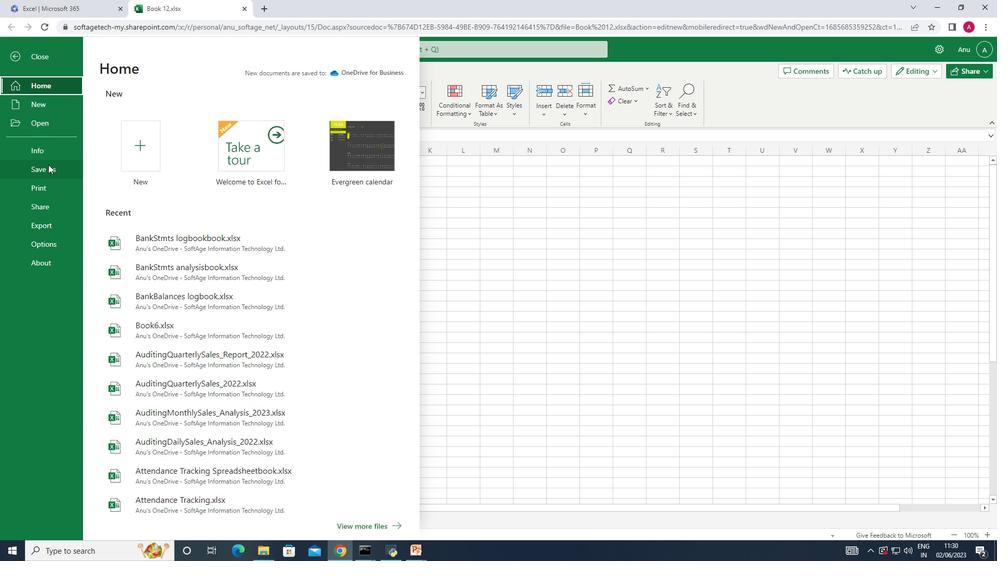 
Action: Mouse moved to (154, 125)
Screenshot: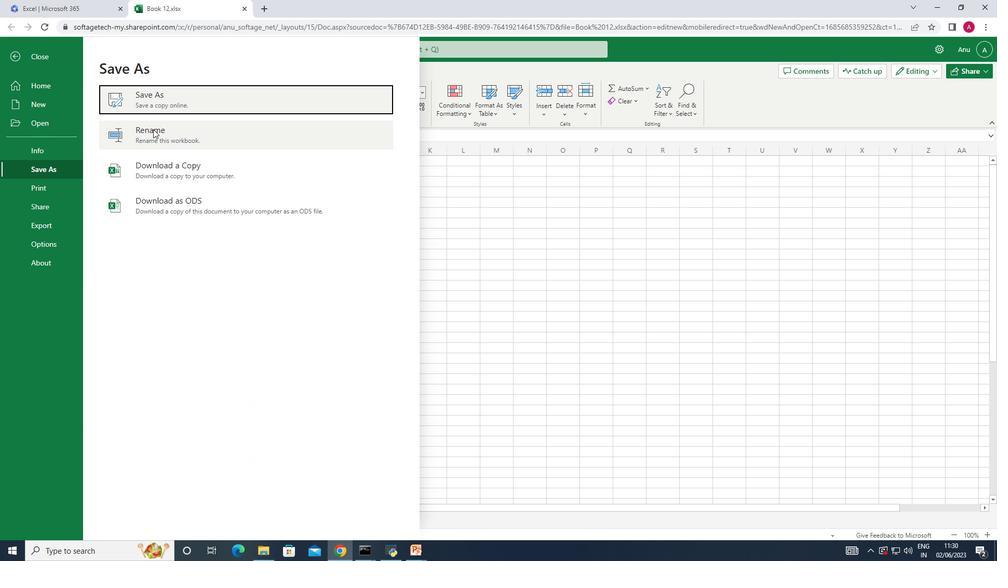 
Action: Mouse pressed left at (154, 125)
Screenshot: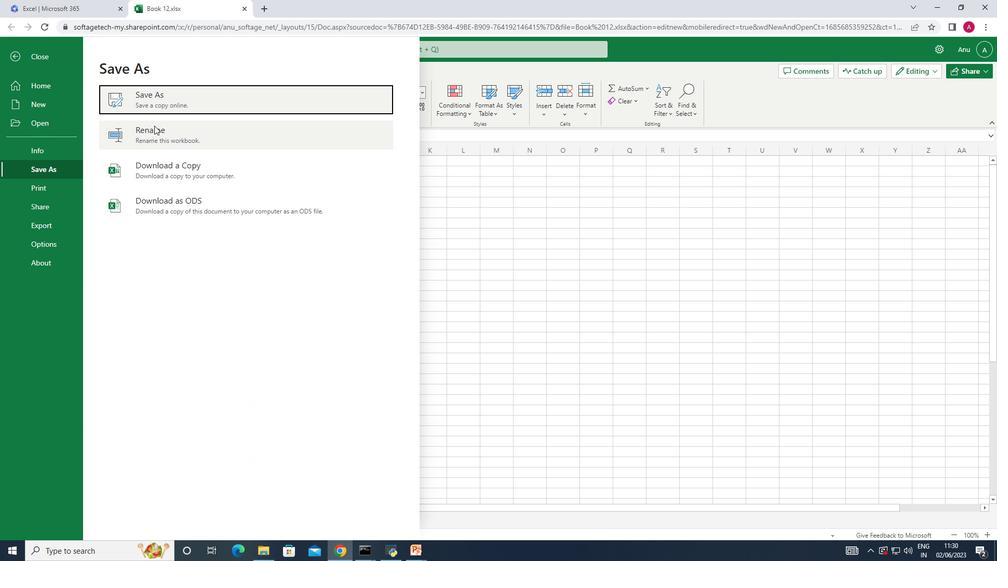 
Action: Mouse moved to (134, 132)
Screenshot: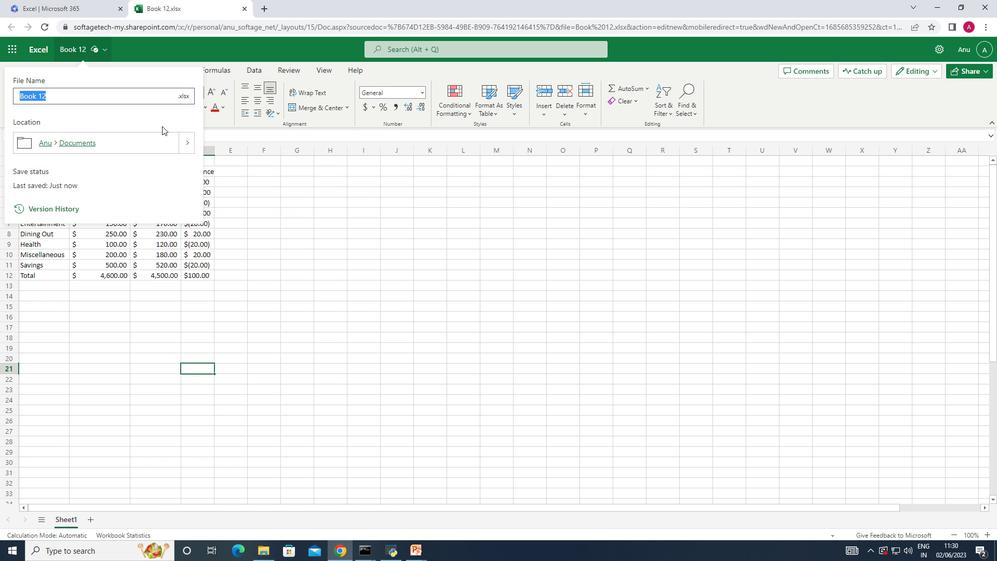 
Action: Key pressed <Key.shift><Key.shift>Bank<Key.shift>Stmts<Key.shift><Key.shift><Key.shift><Key.shift><Key.shift><Key.shift><Key.shift><Key.shift><Key.shift>templatesbook<Key.enter>
Screenshot: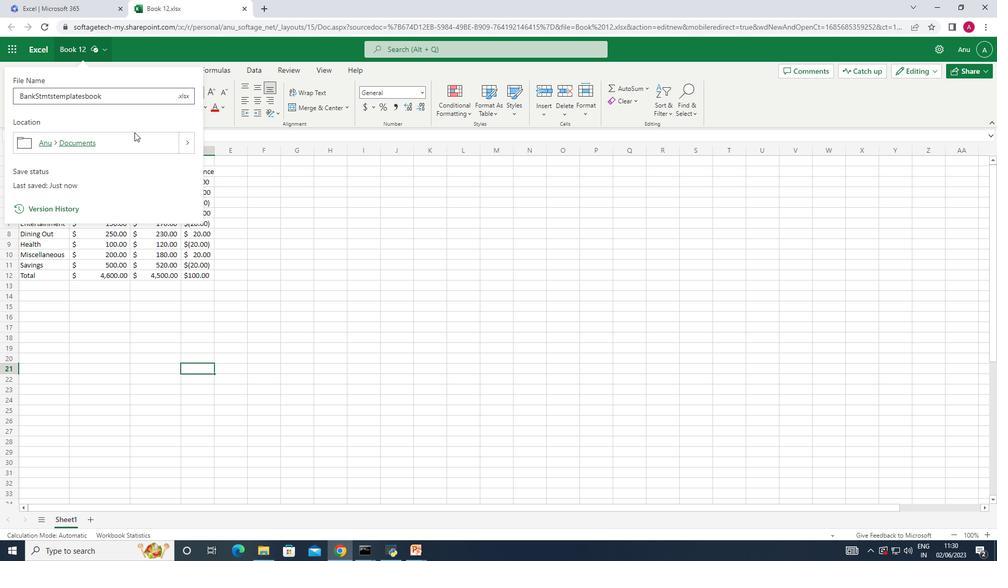 
Action: Mouse moved to (188, 341)
Screenshot: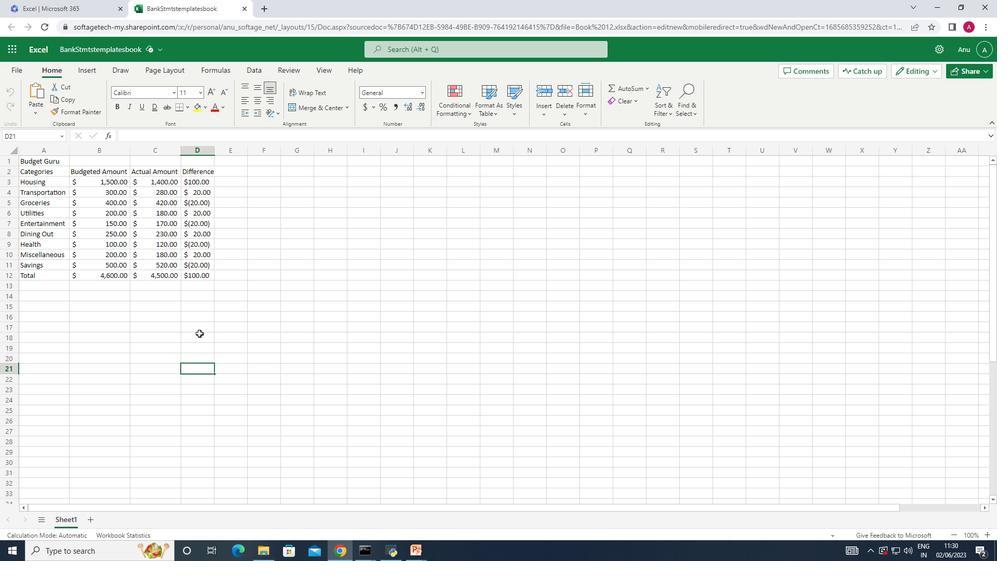 
